 Task: Block email   Email0000000002 with a subject Subject0000000022. Download email   in folder Folder0000000021 with a subject Subject0000000021. Download email   in folder Folder0000000022 with a subject Subject0000000021. Open email in a new window   in folder Folder0000000023 with a subject Subject0000000022. Open email in a new window   in folder Folder0000000024 with a subject Subject0000000023
Action: Mouse moved to (340, 347)
Screenshot: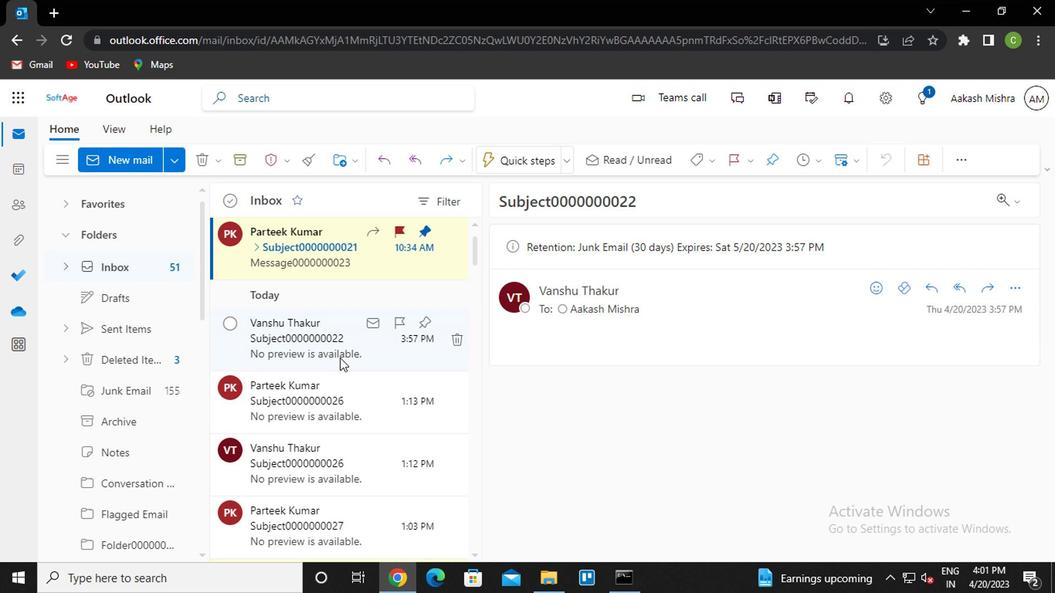 
Action: Mouse pressed left at (340, 347)
Screenshot: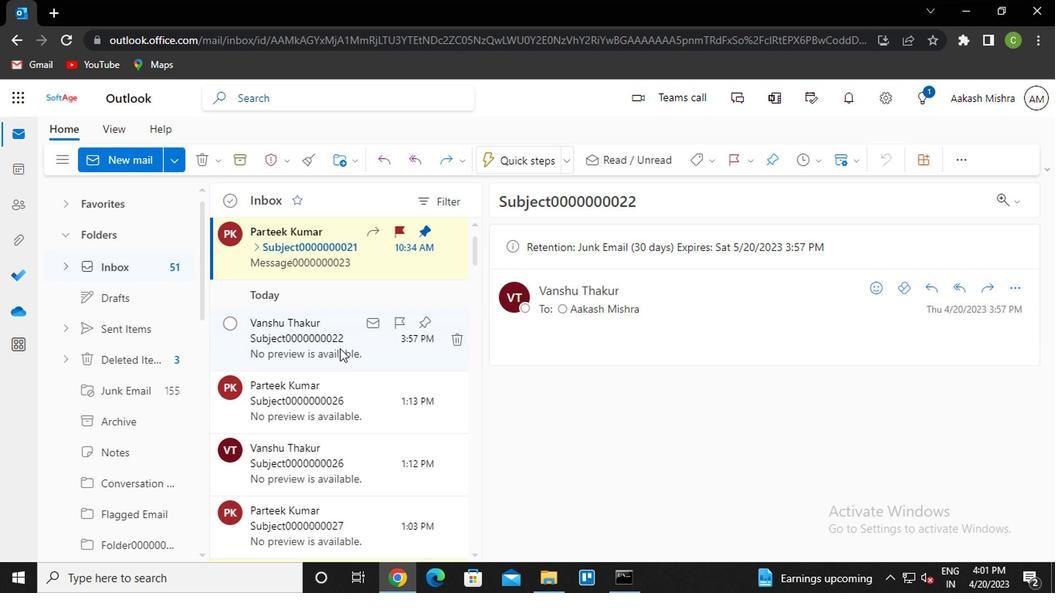 
Action: Mouse pressed right at (340, 347)
Screenshot: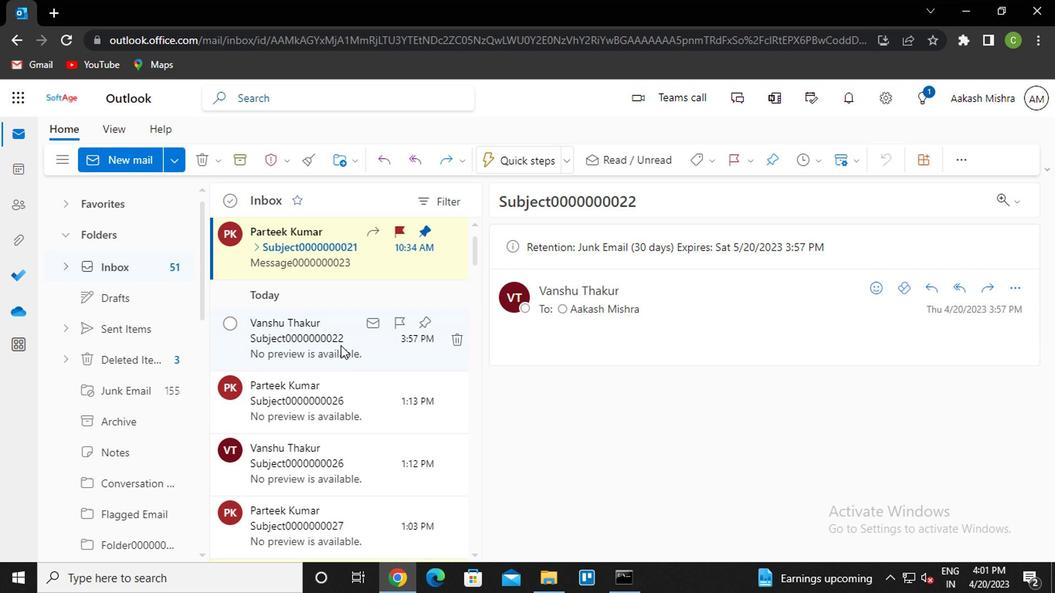 
Action: Mouse moved to (384, 493)
Screenshot: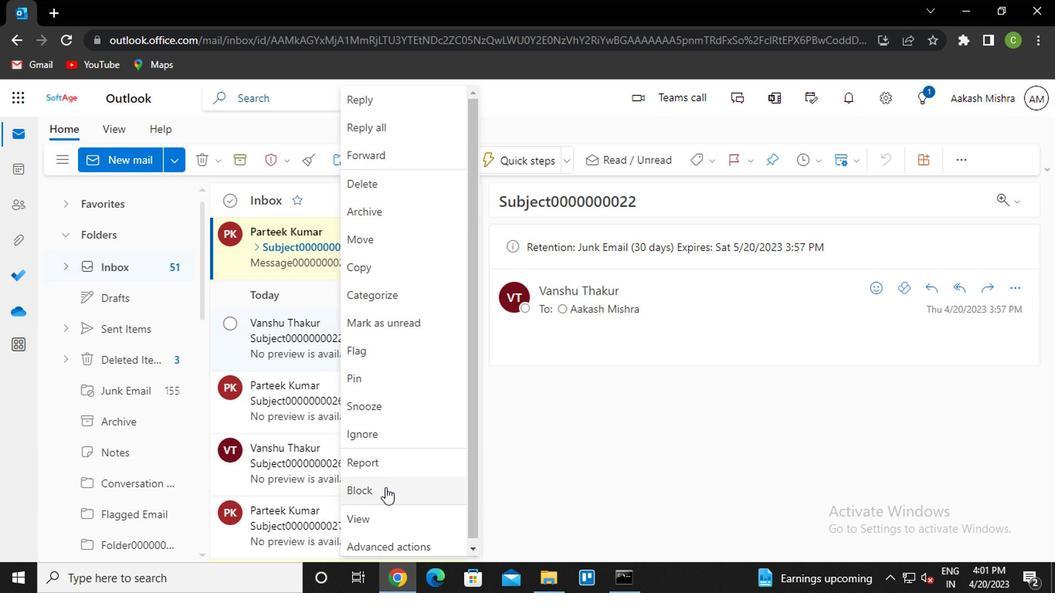 
Action: Mouse pressed left at (384, 493)
Screenshot: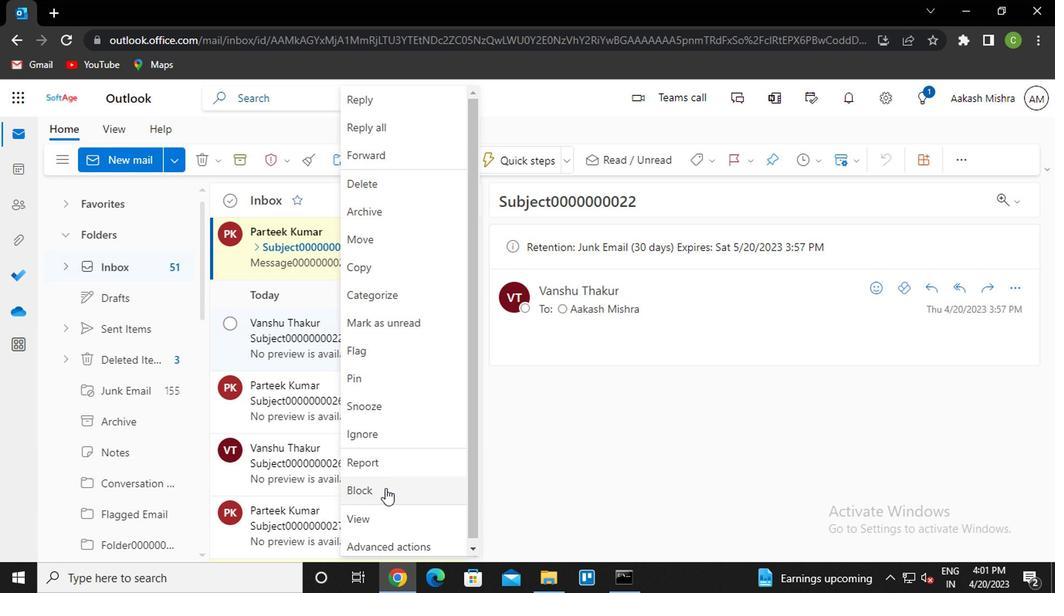 
Action: Mouse moved to (520, 493)
Screenshot: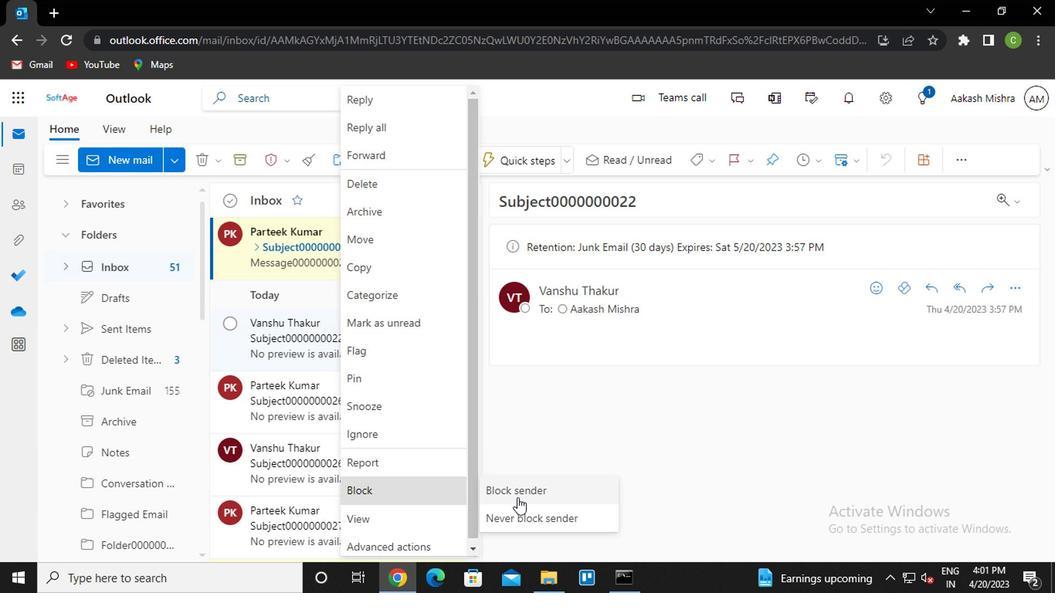 
Action: Mouse pressed left at (520, 493)
Screenshot: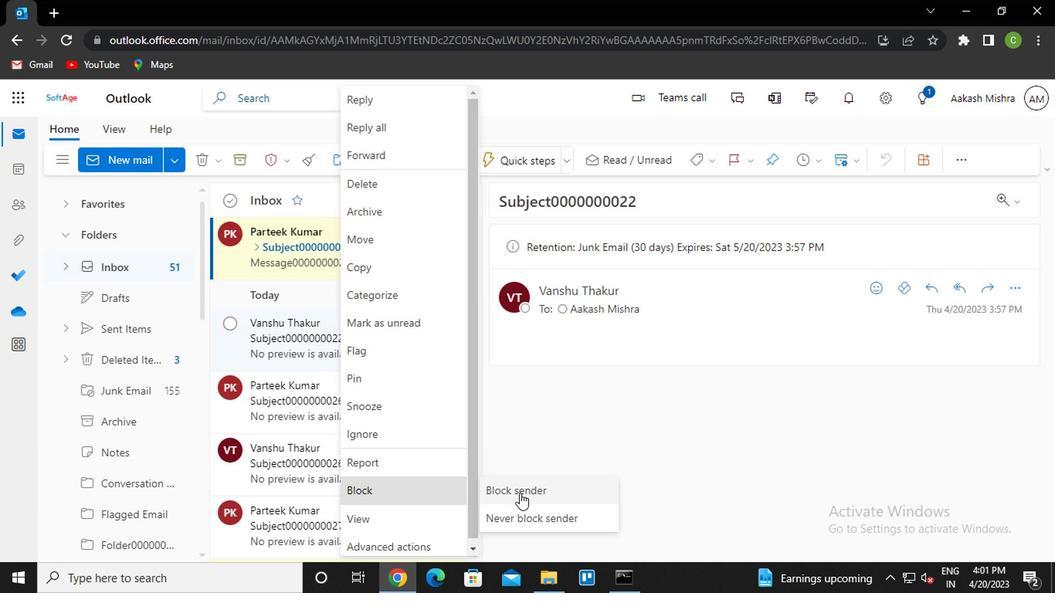
Action: Mouse moved to (520, 380)
Screenshot: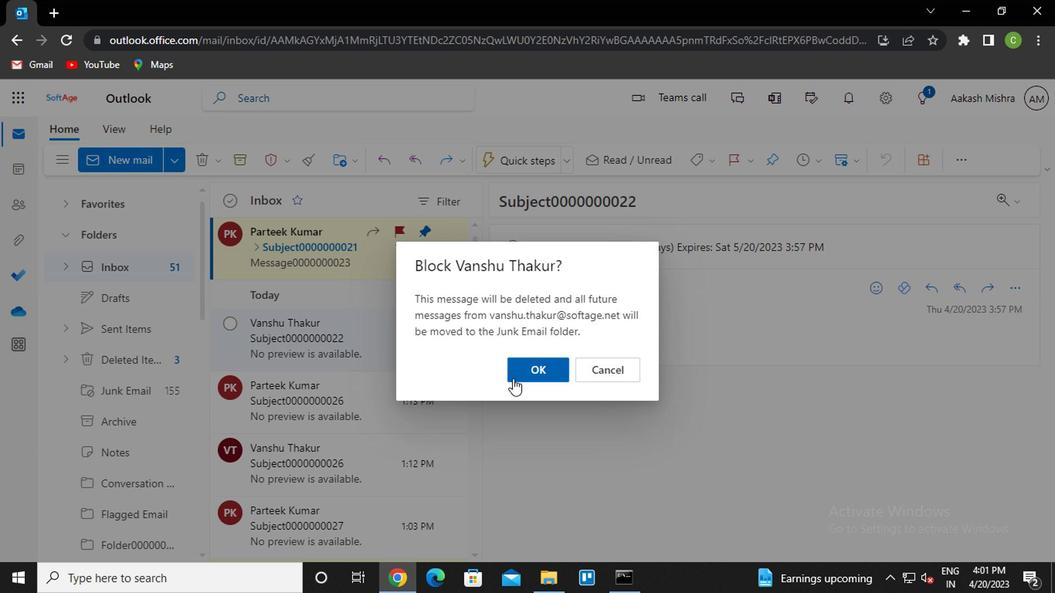 
Action: Mouse pressed left at (520, 380)
Screenshot: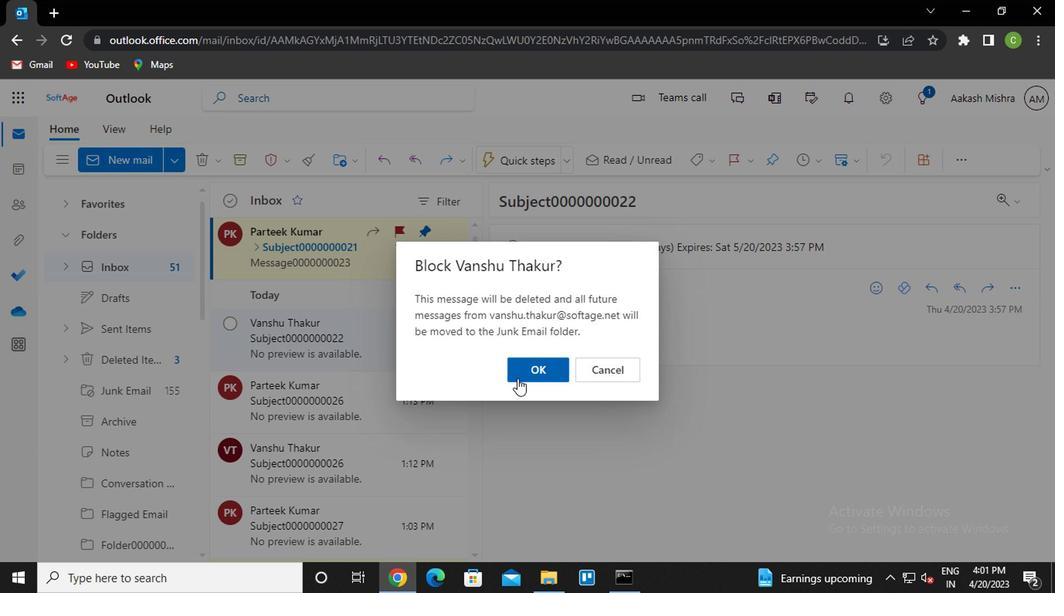 
Action: Mouse moved to (141, 472)
Screenshot: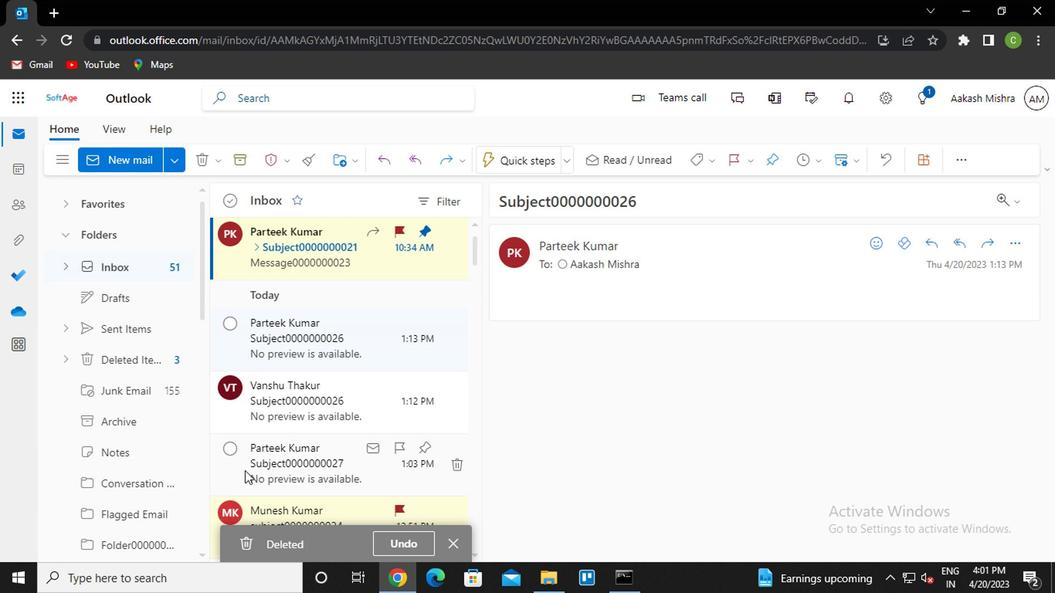 
Action: Mouse scrolled (141, 472) with delta (0, 0)
Screenshot: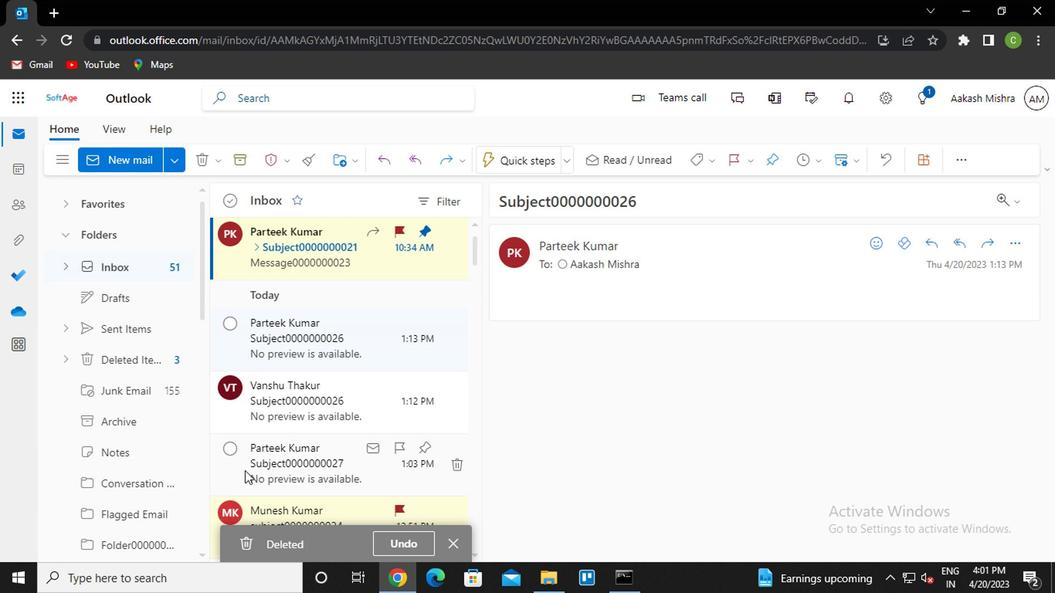 
Action: Mouse moved to (117, 474)
Screenshot: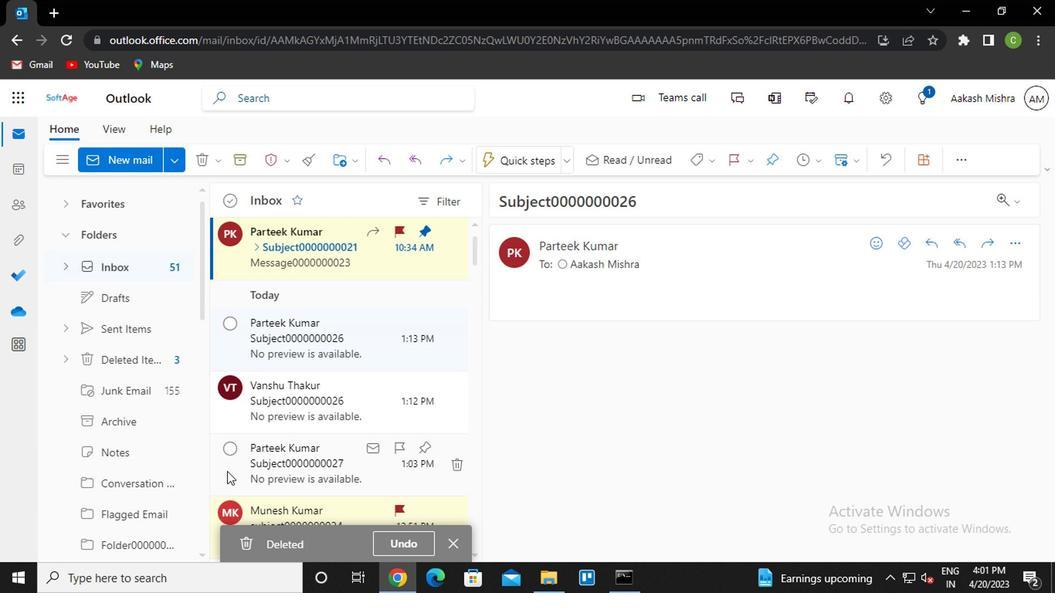 
Action: Mouse scrolled (117, 474) with delta (0, 0)
Screenshot: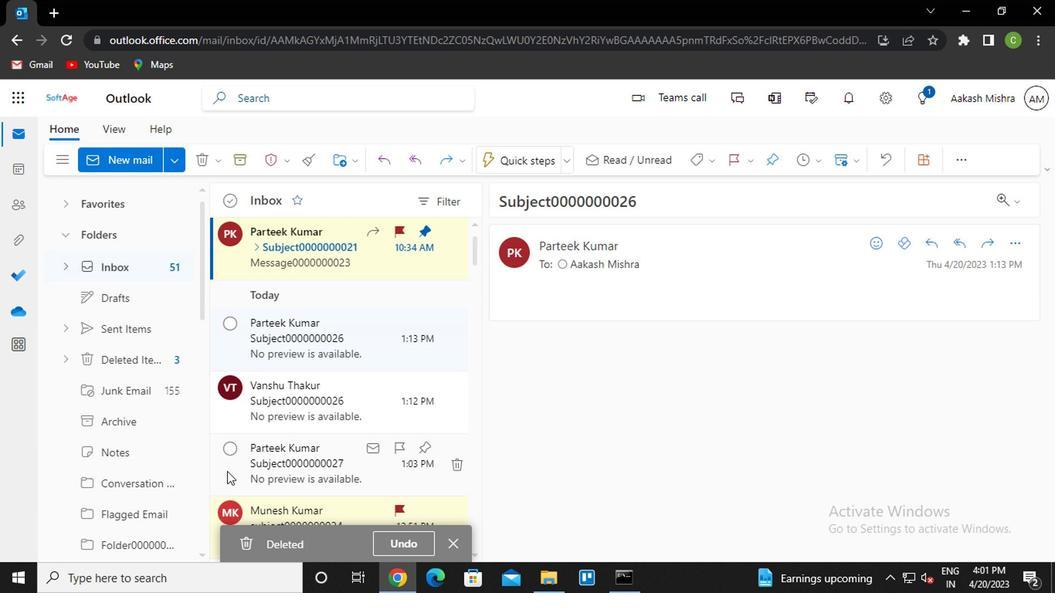
Action: Mouse moved to (107, 473)
Screenshot: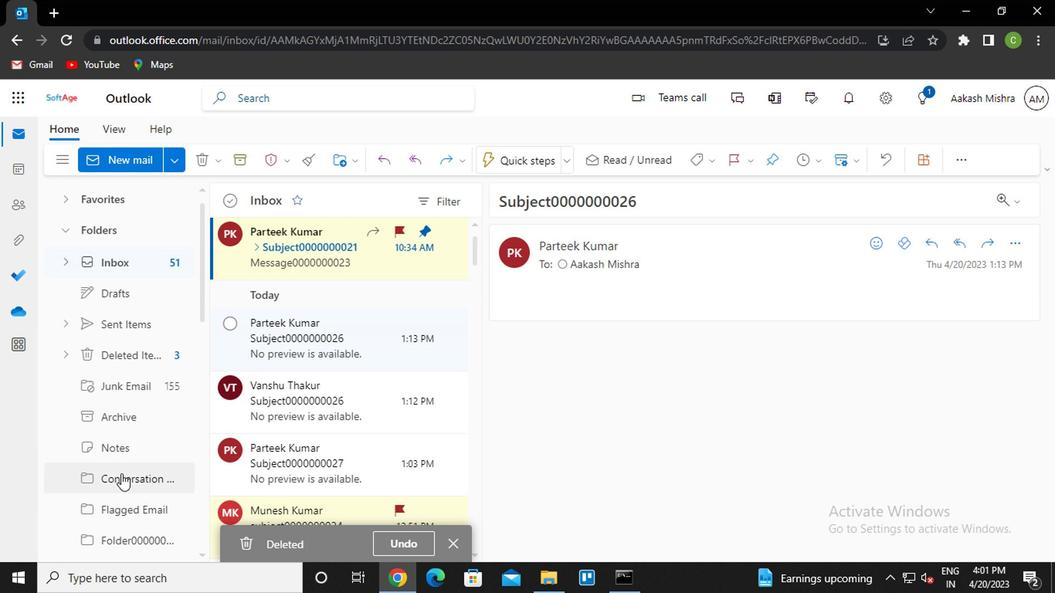
Action: Mouse scrolled (107, 472) with delta (0, -1)
Screenshot: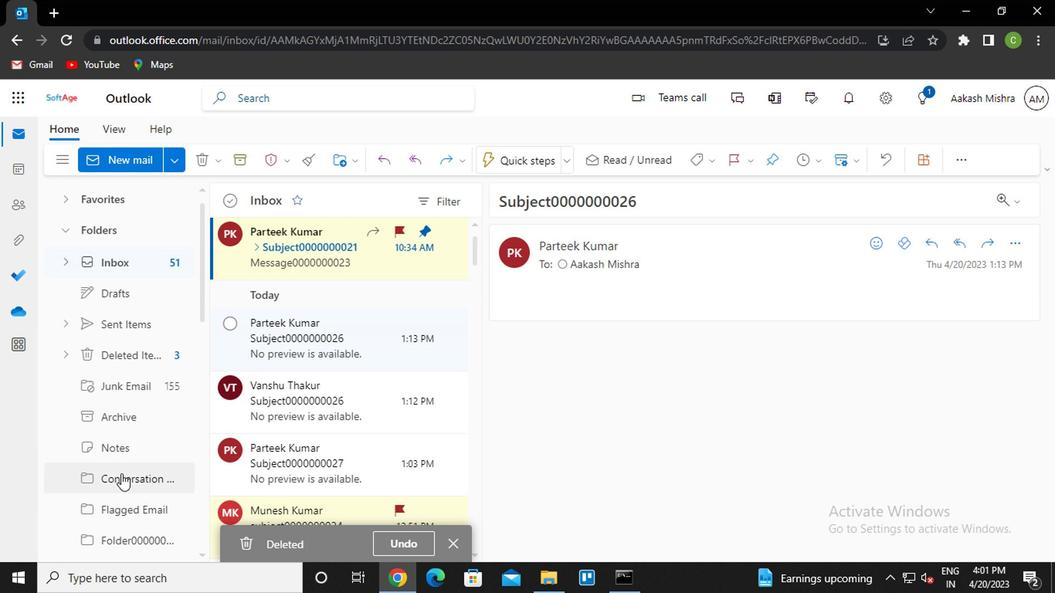 
Action: Mouse moved to (106, 462)
Screenshot: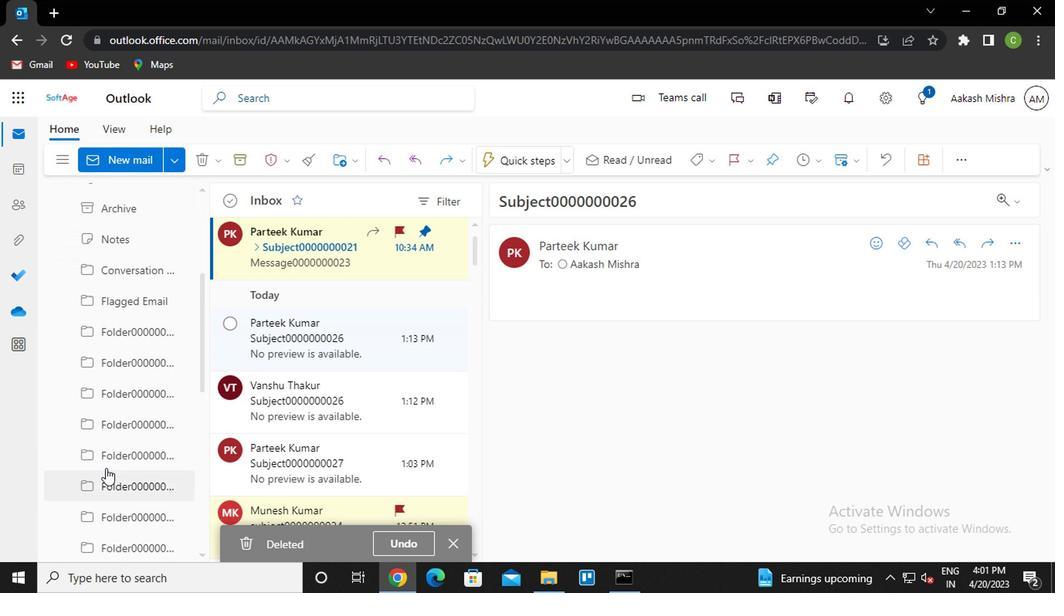 
Action: Mouse scrolled (106, 461) with delta (0, -1)
Screenshot: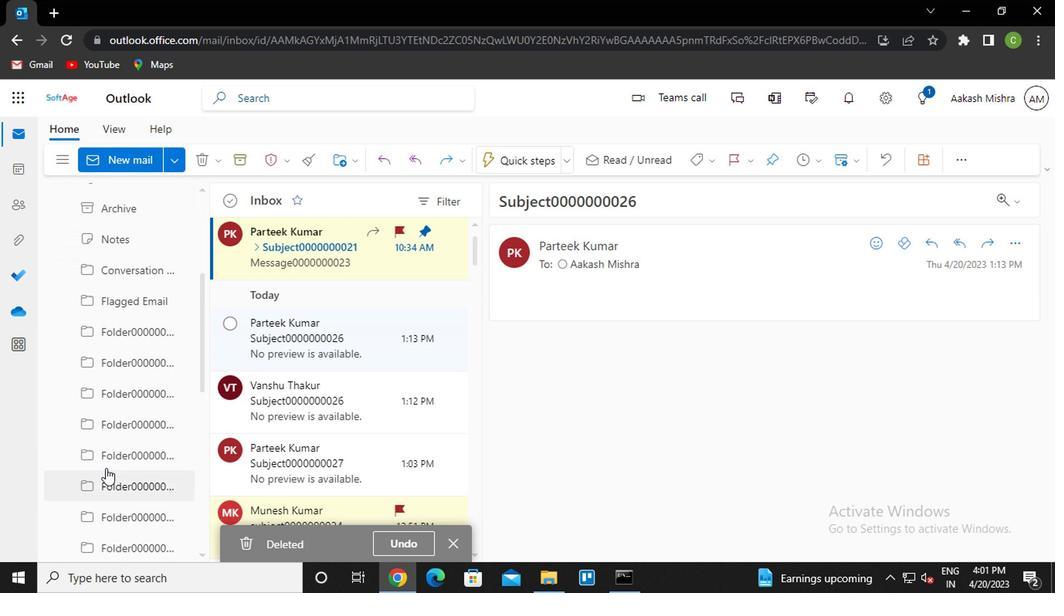 
Action: Mouse moved to (106, 459)
Screenshot: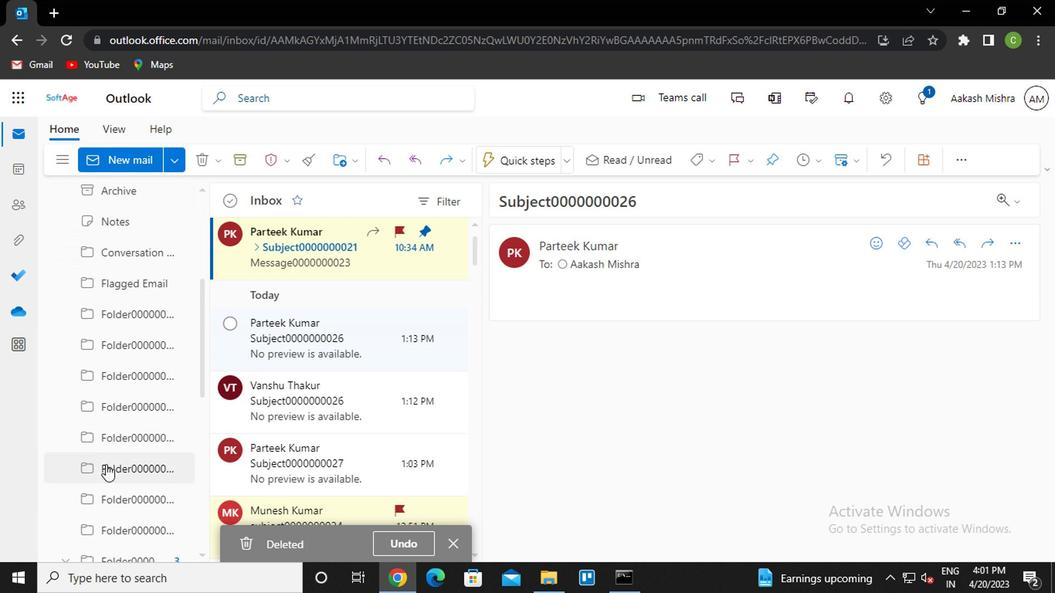 
Action: Mouse scrolled (106, 459) with delta (0, 0)
Screenshot: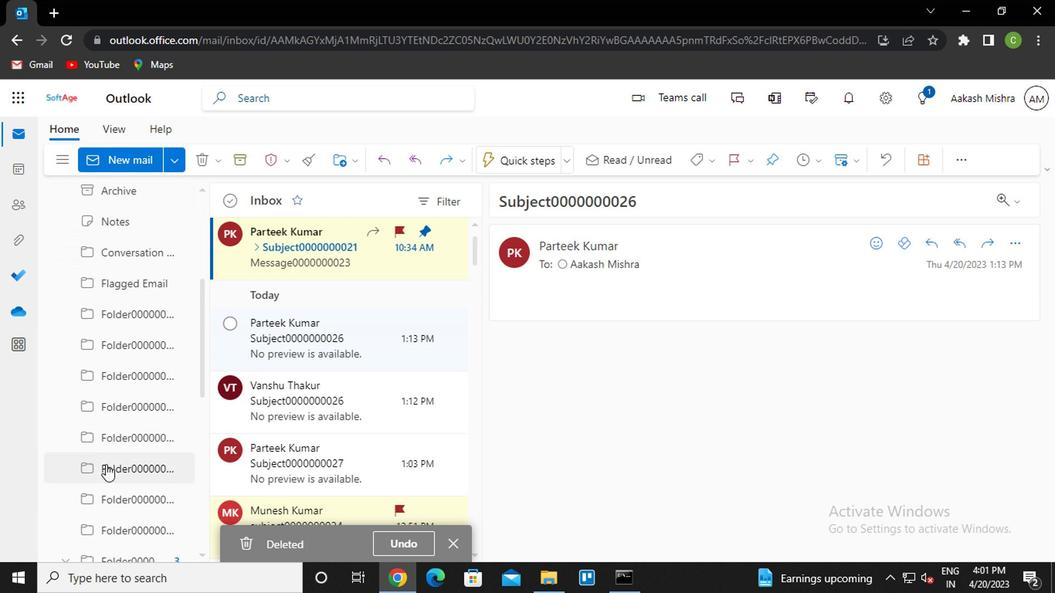 
Action: Mouse moved to (129, 399)
Screenshot: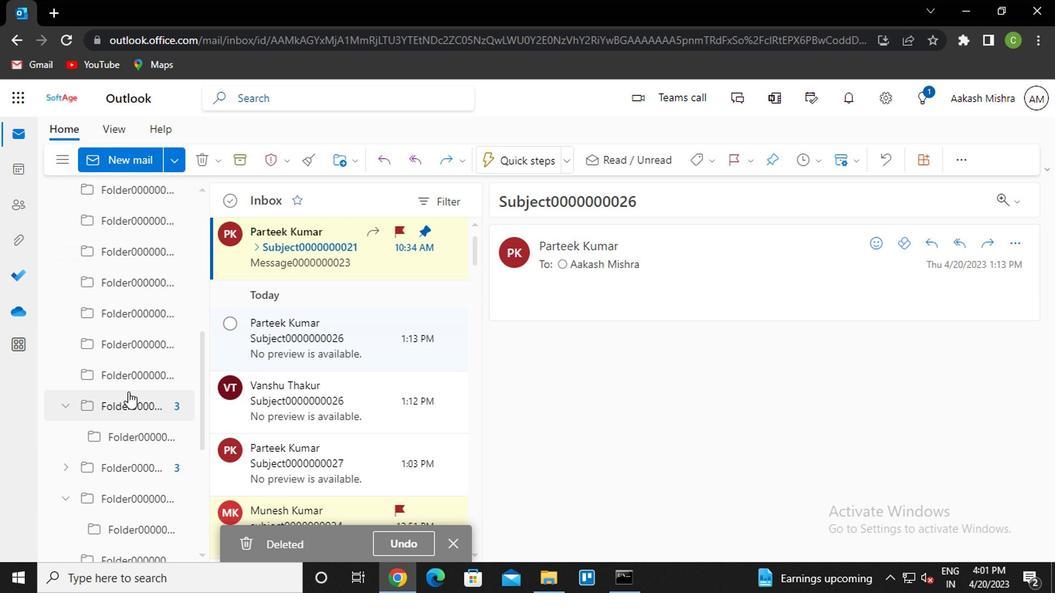 
Action: Mouse scrolled (129, 398) with delta (0, -1)
Screenshot: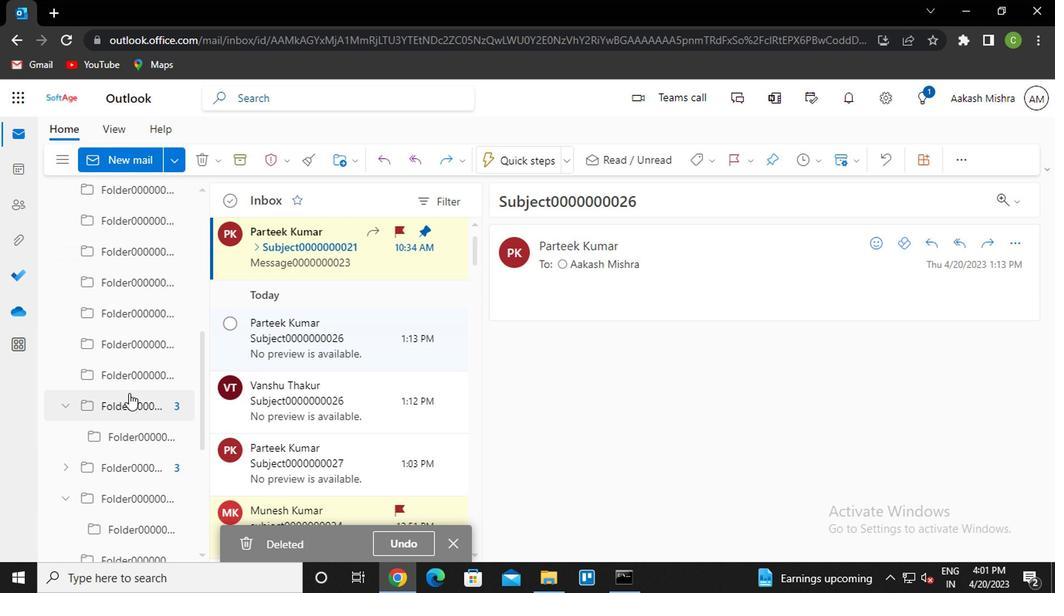 
Action: Mouse scrolled (129, 398) with delta (0, -1)
Screenshot: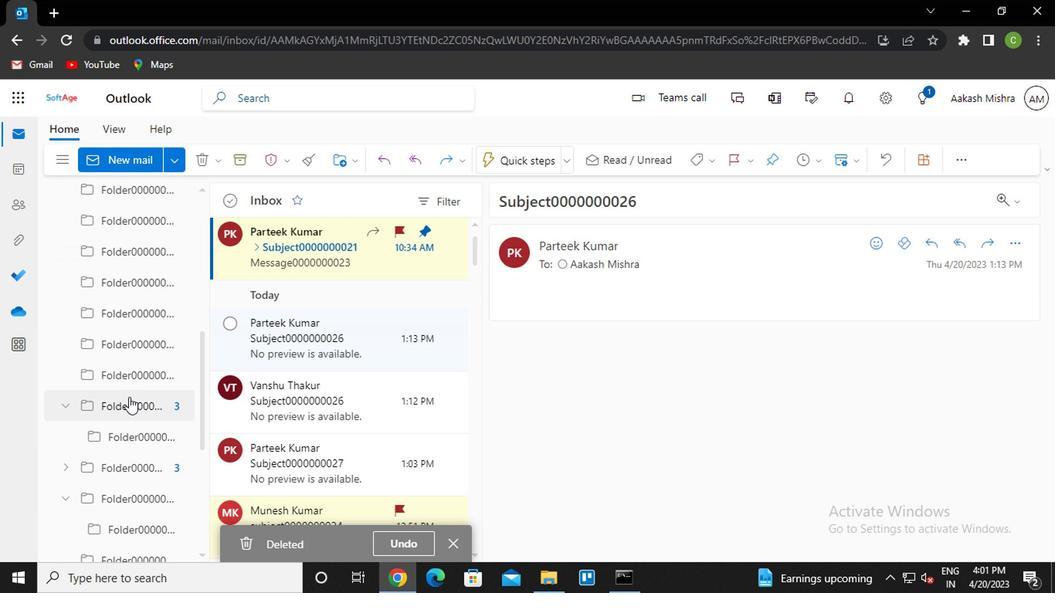 
Action: Mouse scrolled (129, 398) with delta (0, -1)
Screenshot: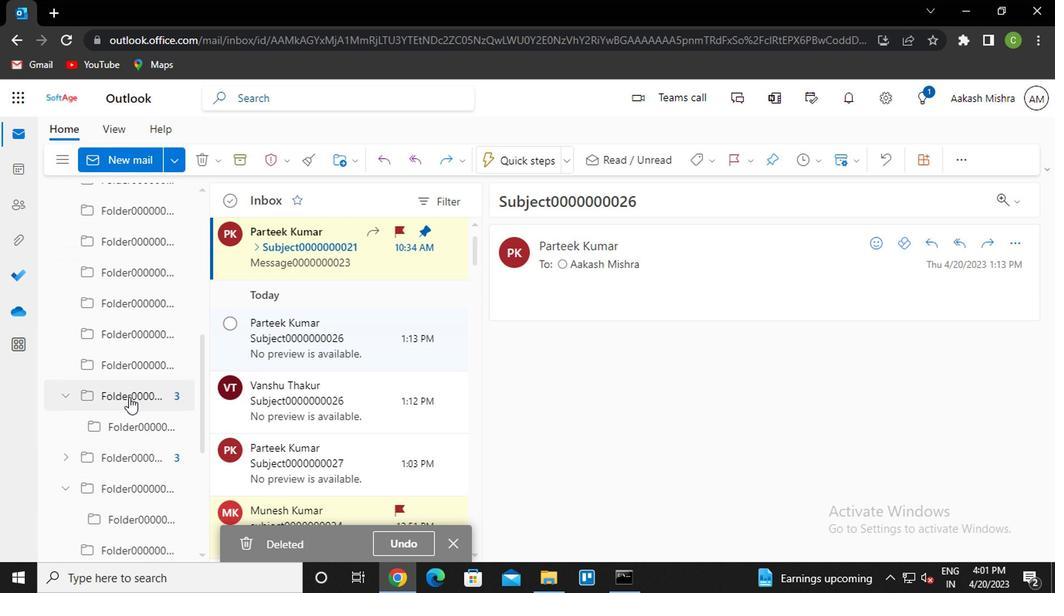 
Action: Mouse scrolled (129, 398) with delta (0, -1)
Screenshot: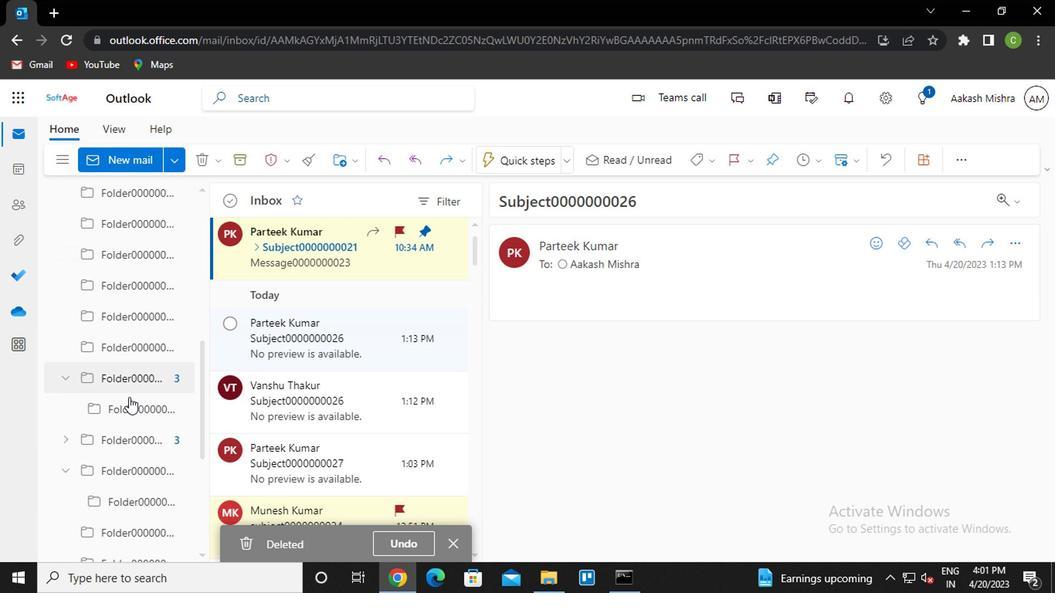 
Action: Mouse moved to (141, 353)
Screenshot: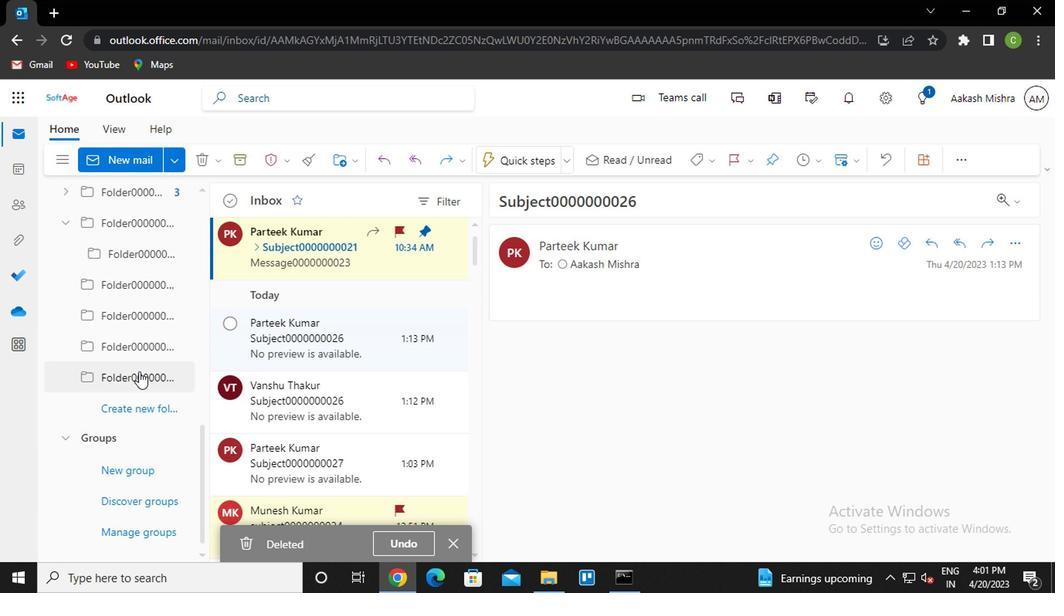 
Action: Mouse scrolled (141, 354) with delta (0, 0)
Screenshot: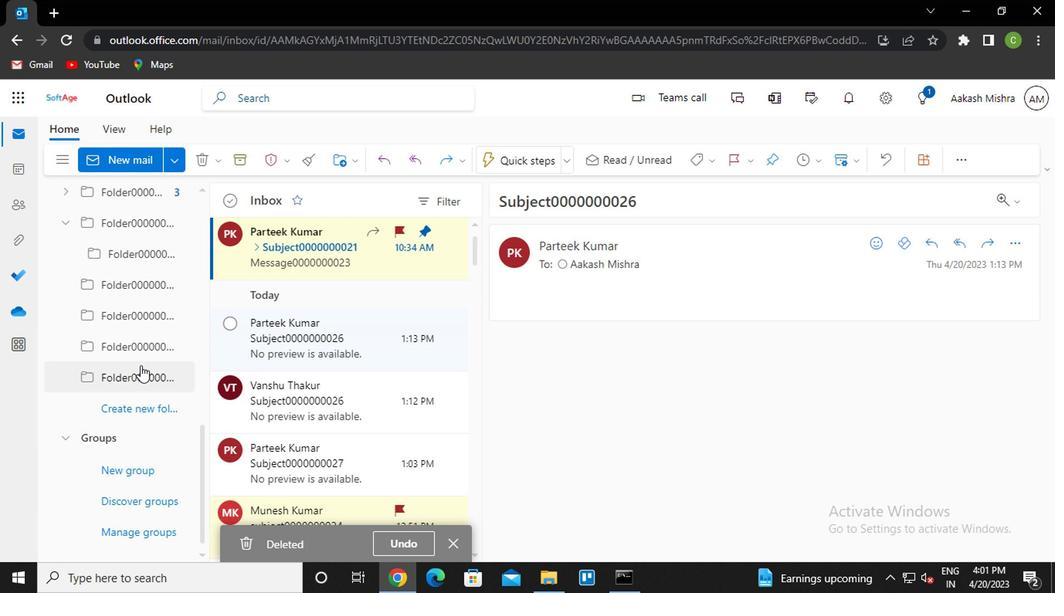 
Action: Mouse scrolled (141, 354) with delta (0, 0)
Screenshot: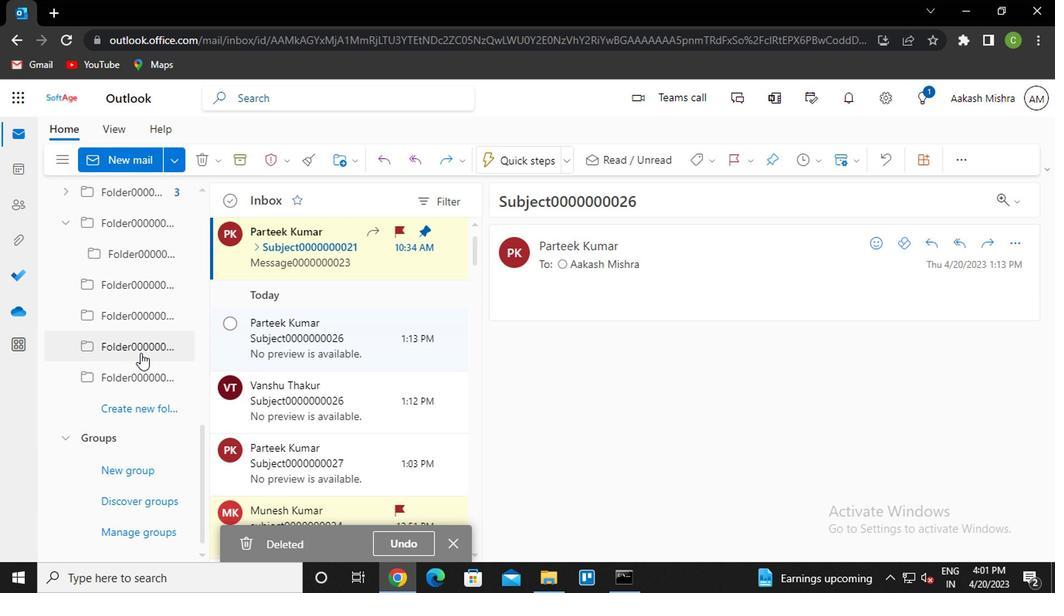 
Action: Mouse scrolled (141, 354) with delta (0, 0)
Screenshot: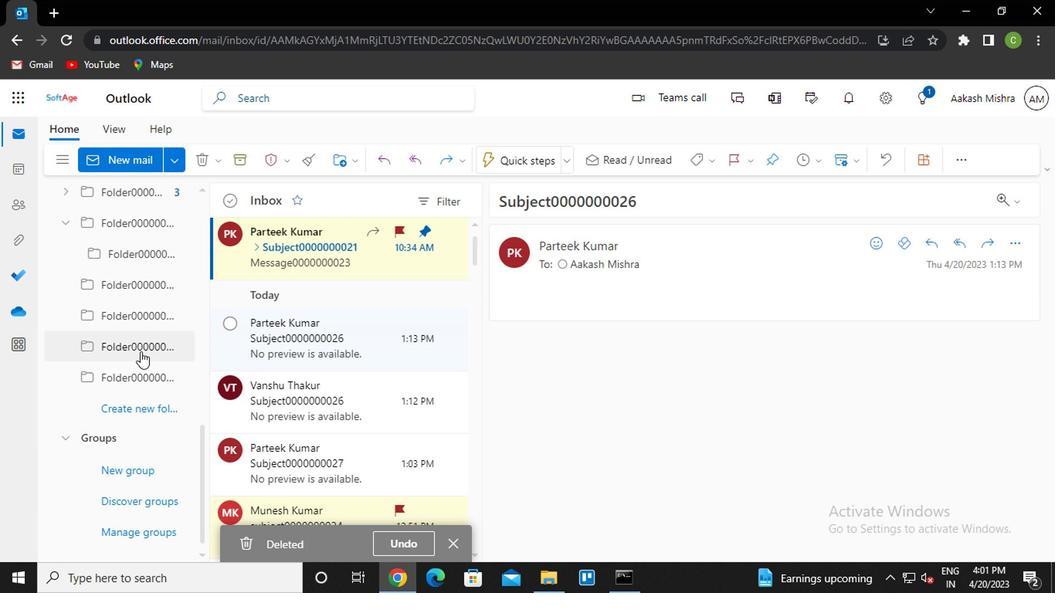 
Action: Mouse moved to (134, 367)
Screenshot: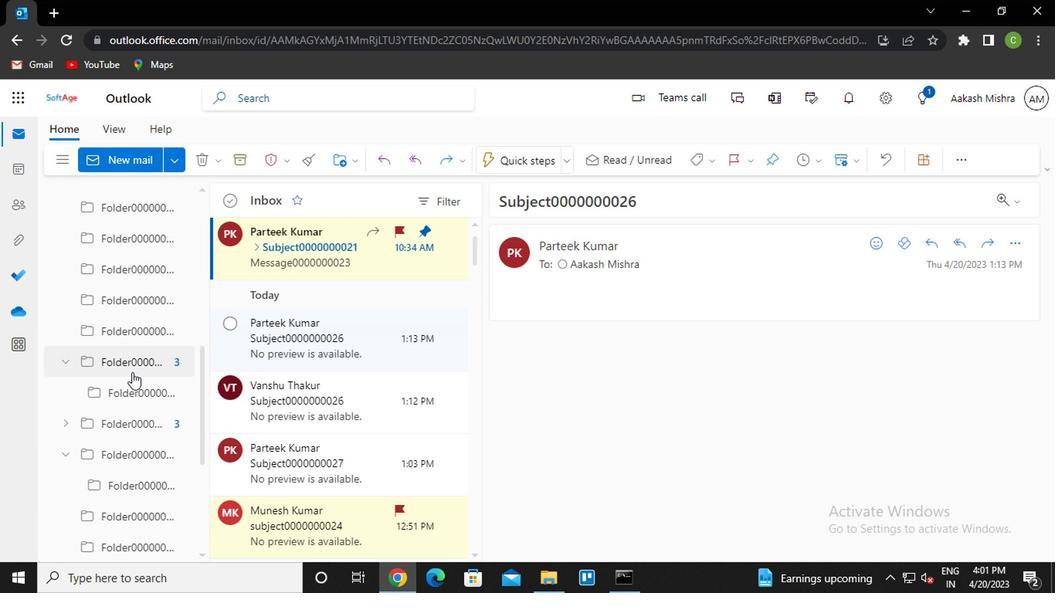 
Action: Mouse pressed left at (134, 367)
Screenshot: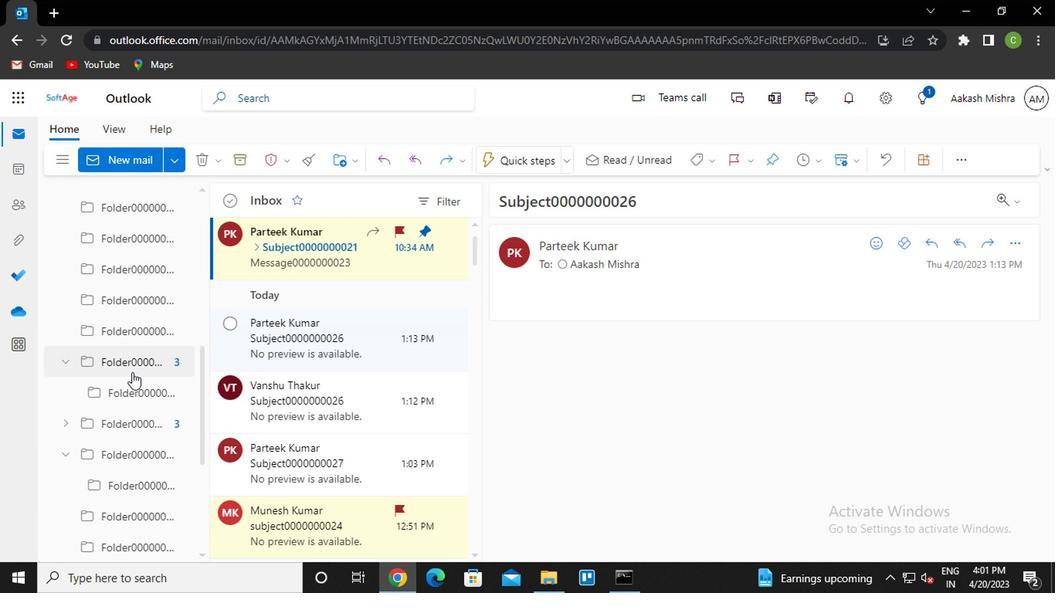 
Action: Mouse moved to (313, 257)
Screenshot: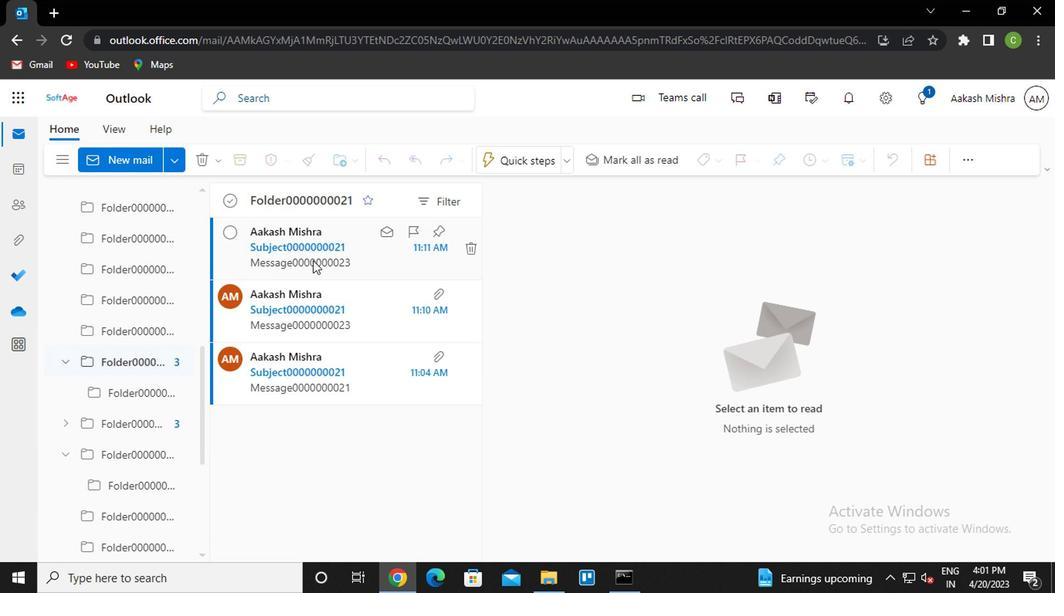
Action: Mouse pressed left at (313, 257)
Screenshot: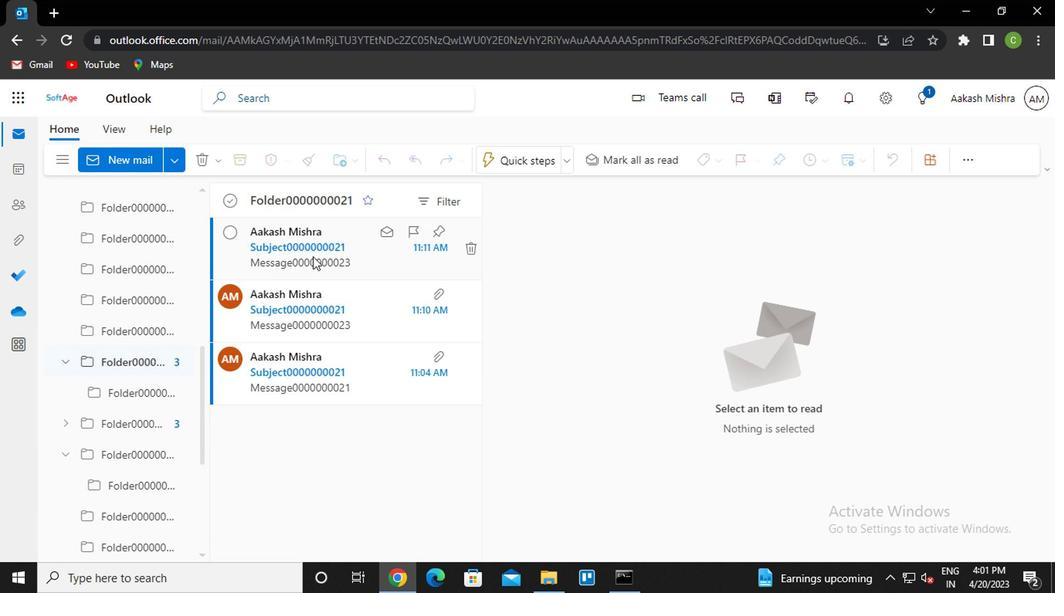 
Action: Mouse moved to (1012, 246)
Screenshot: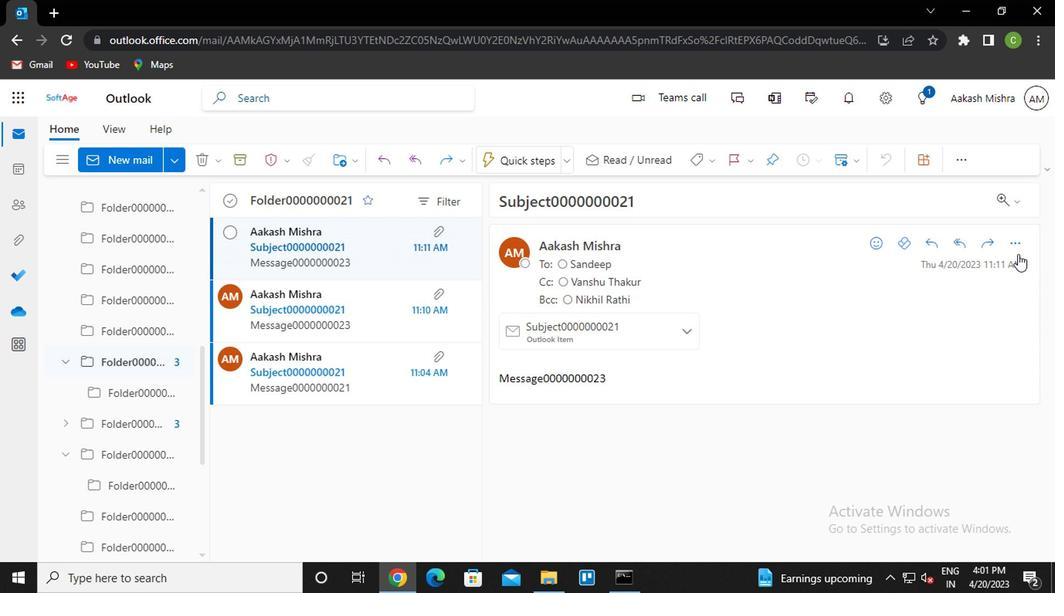 
Action: Mouse pressed left at (1012, 246)
Screenshot: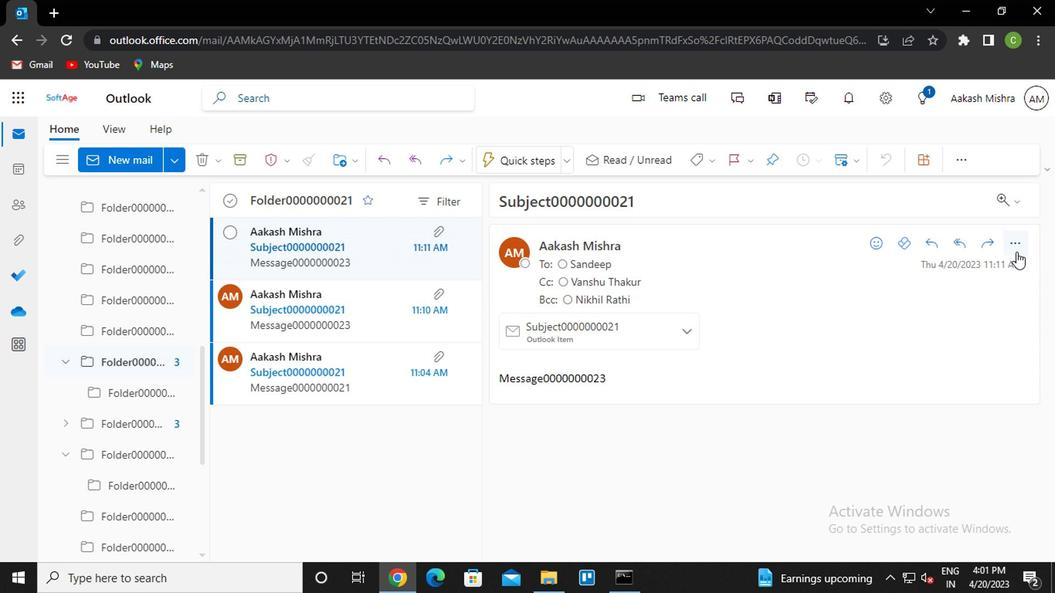 
Action: Mouse moved to (910, 404)
Screenshot: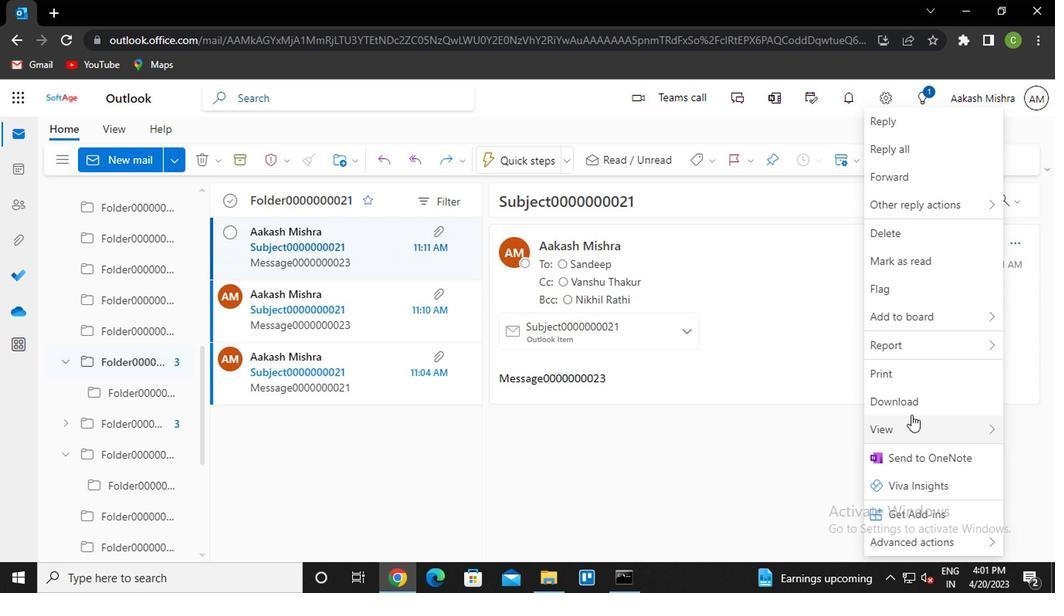 
Action: Mouse pressed left at (910, 404)
Screenshot: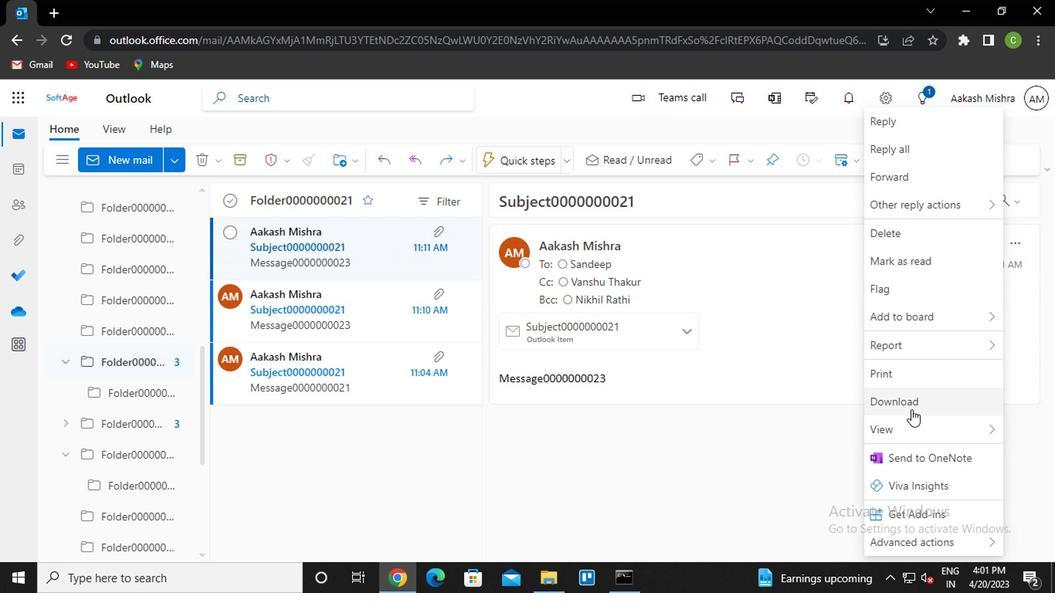 
Action: Mouse moved to (120, 418)
Screenshot: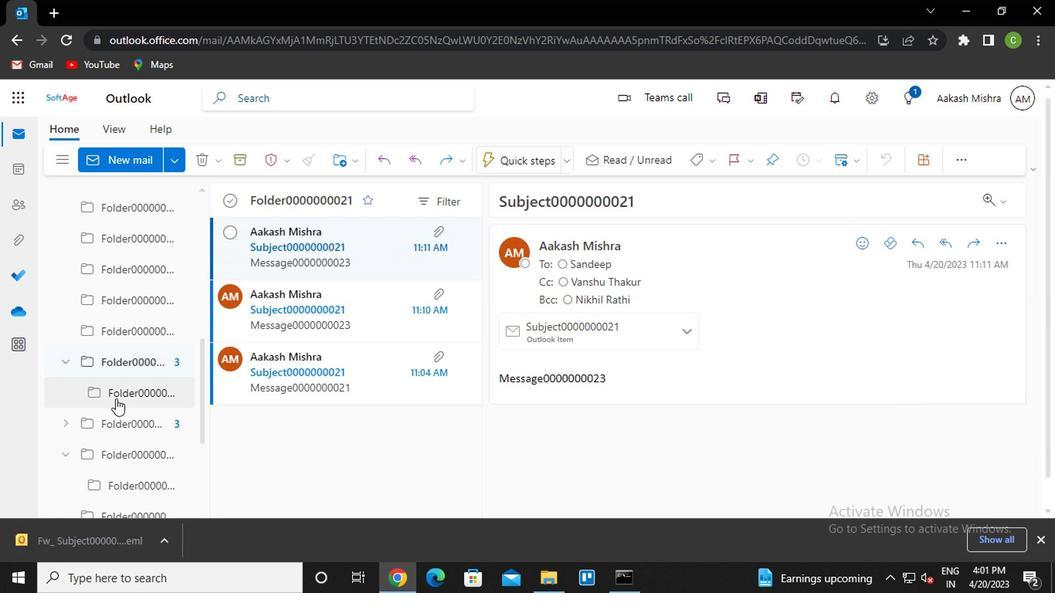 
Action: Mouse pressed left at (120, 418)
Screenshot: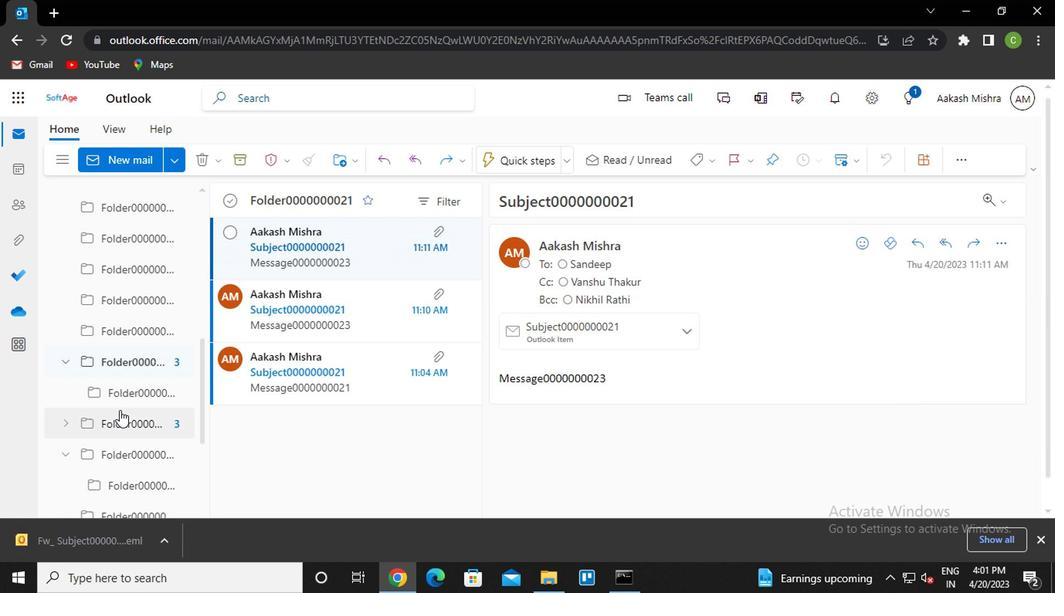 
Action: Mouse moved to (363, 241)
Screenshot: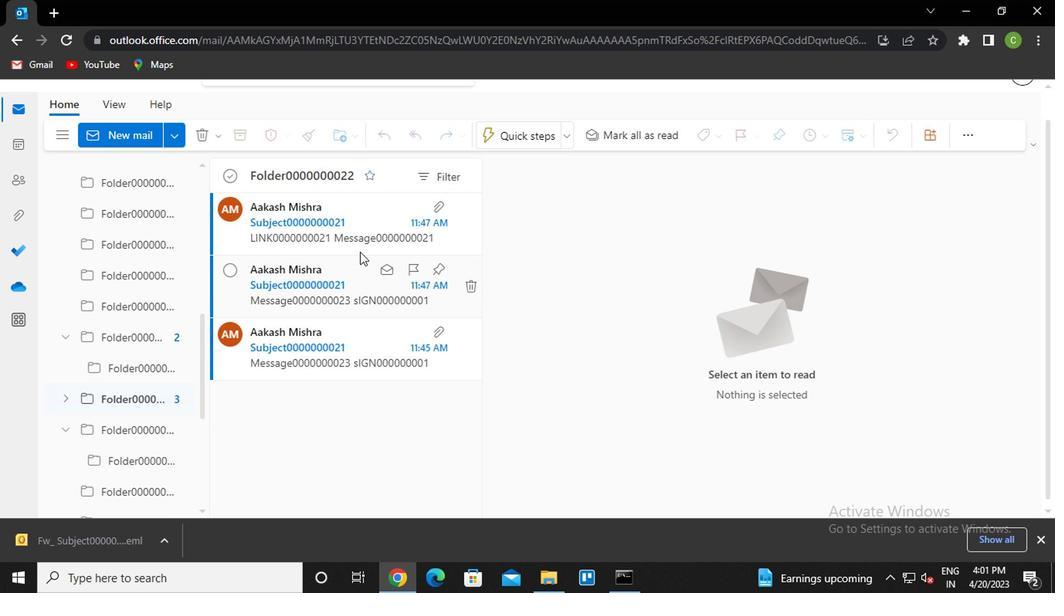 
Action: Mouse pressed left at (363, 241)
Screenshot: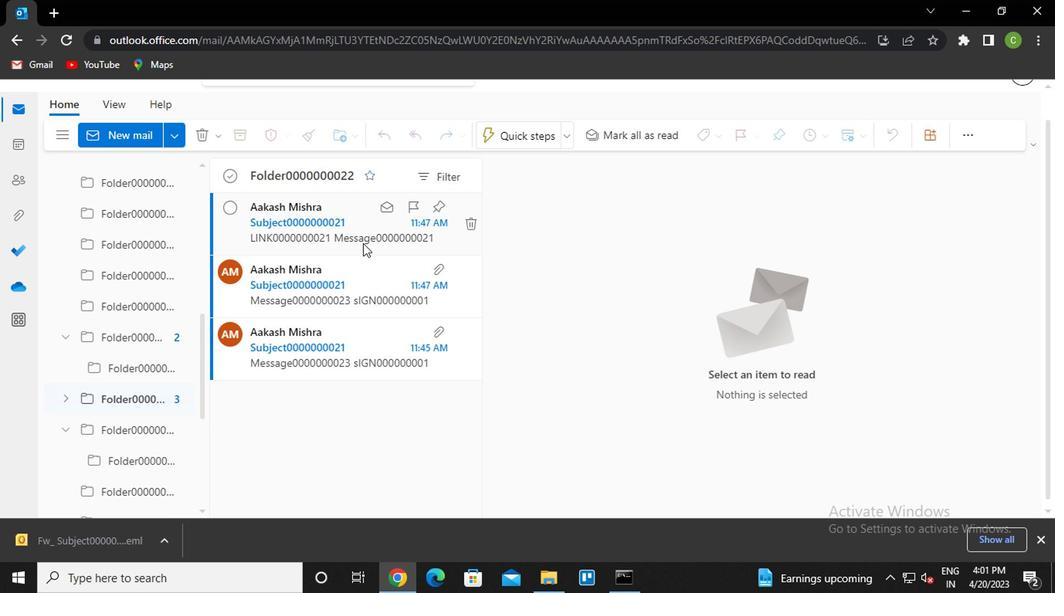 
Action: Mouse moved to (1003, 220)
Screenshot: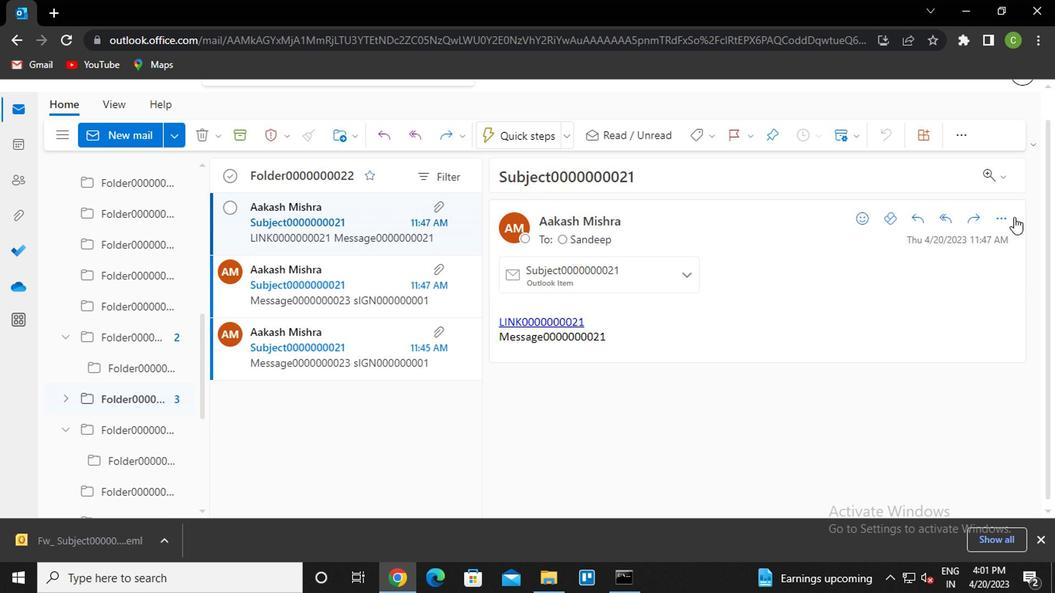 
Action: Mouse pressed left at (1003, 220)
Screenshot: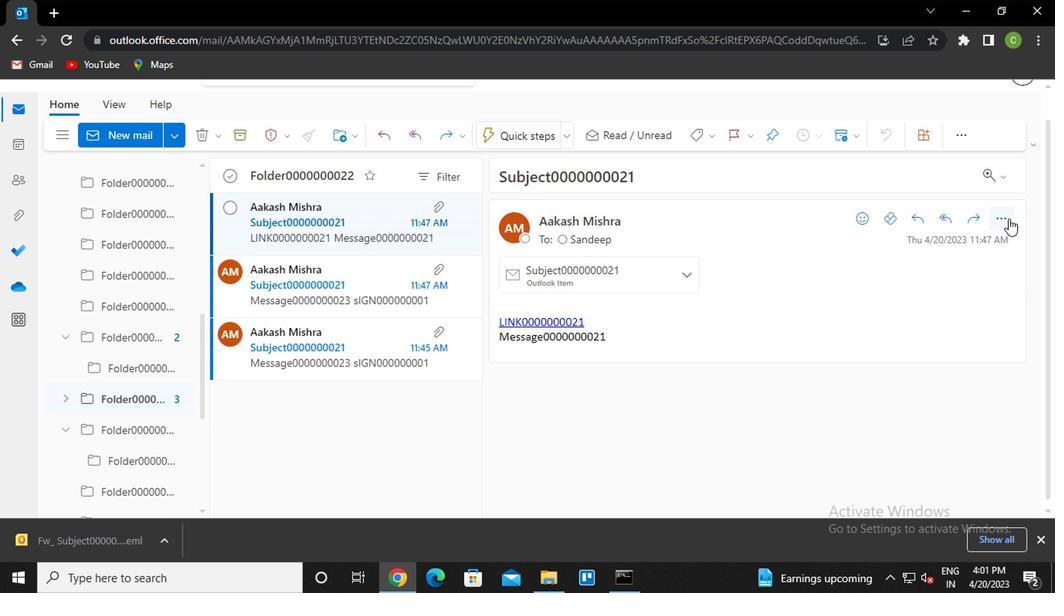 
Action: Mouse moved to (898, 380)
Screenshot: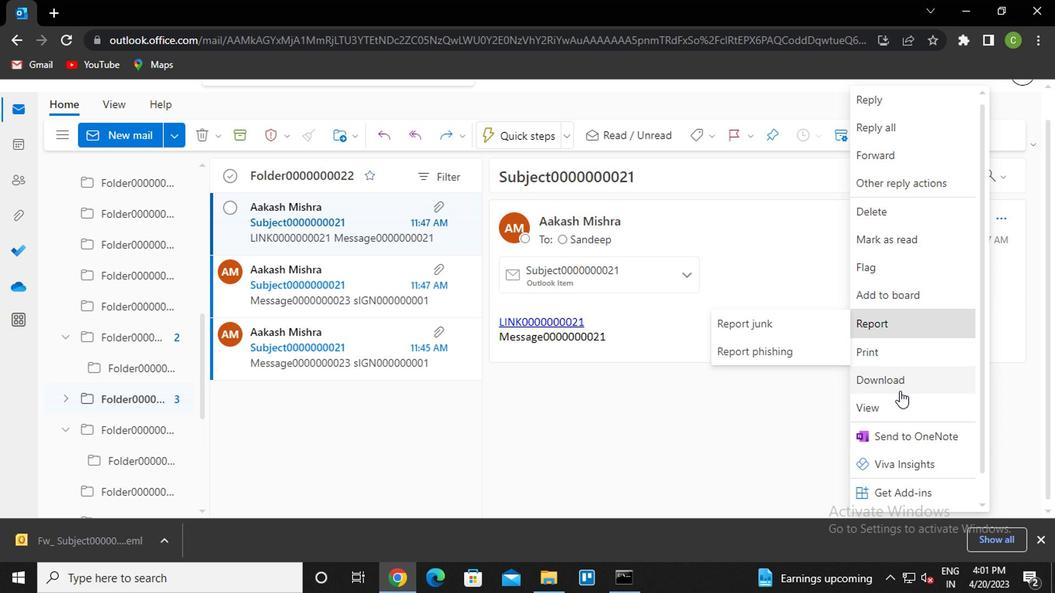 
Action: Mouse pressed left at (898, 380)
Screenshot: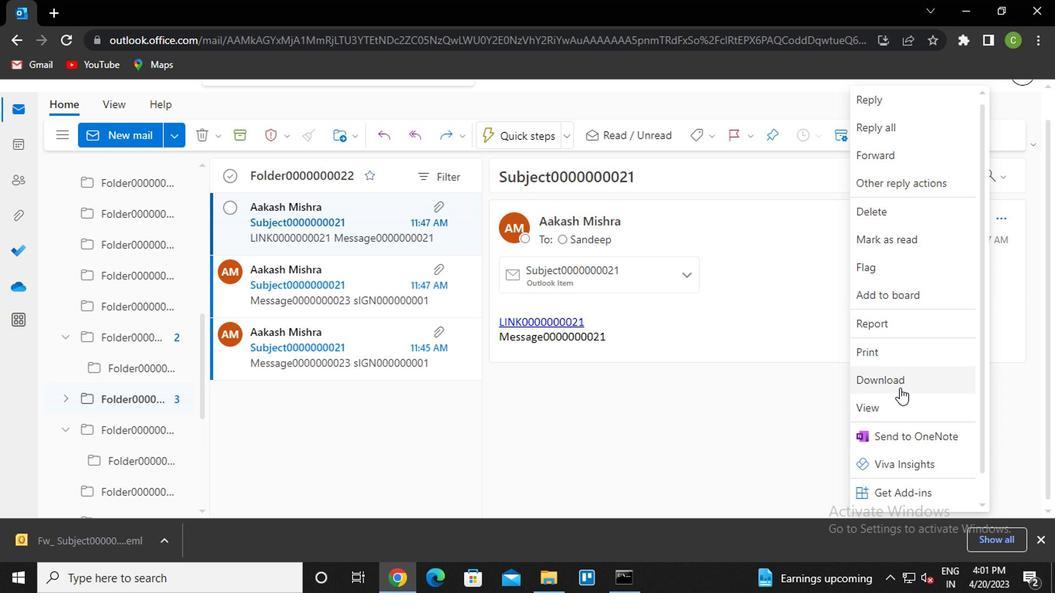 
Action: Mouse moved to (128, 428)
Screenshot: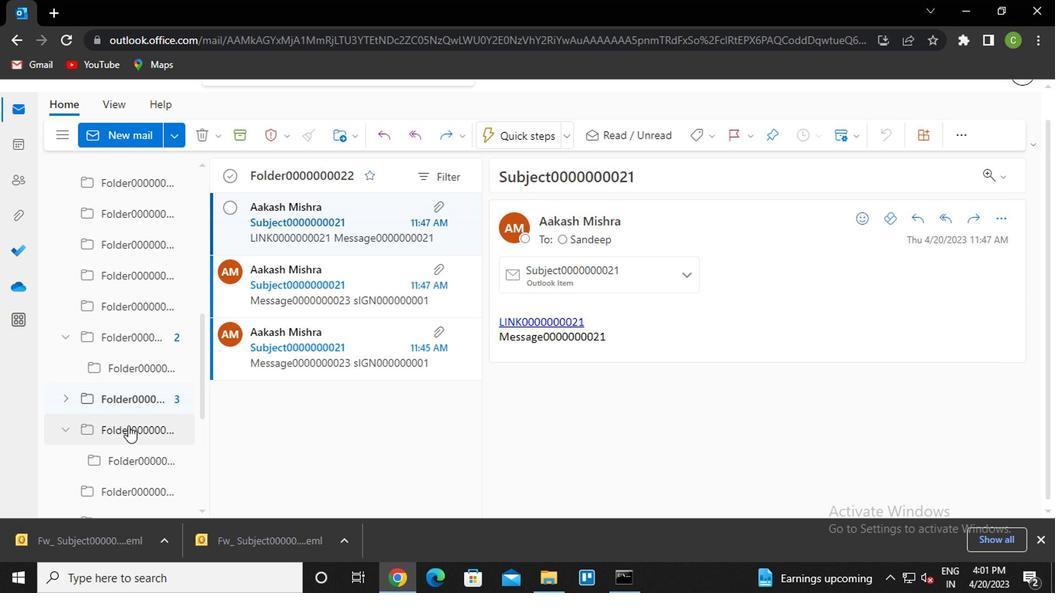
Action: Mouse pressed left at (128, 428)
Screenshot: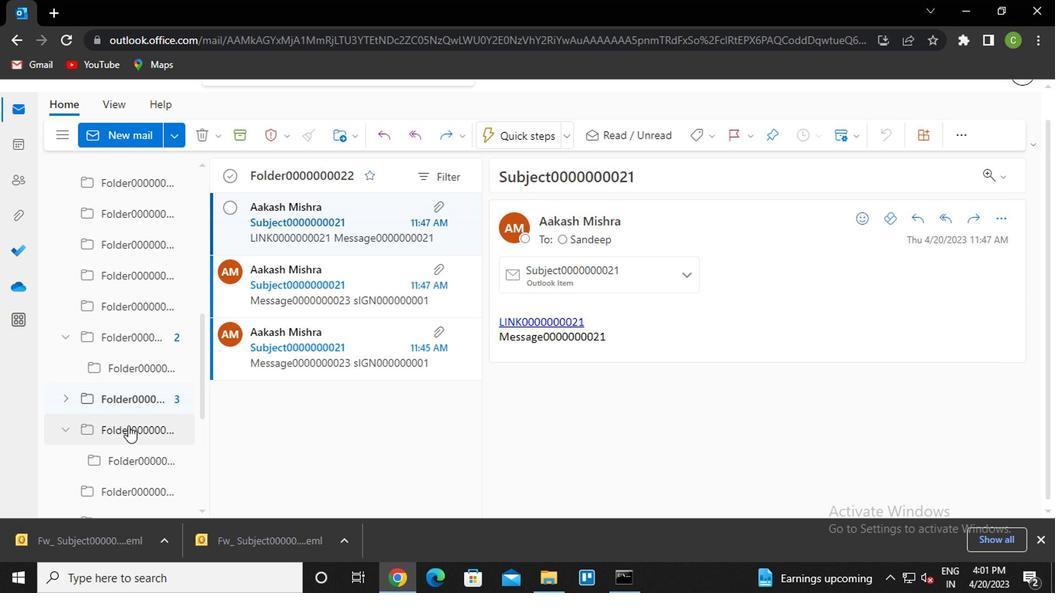 
Action: Mouse moved to (360, 239)
Screenshot: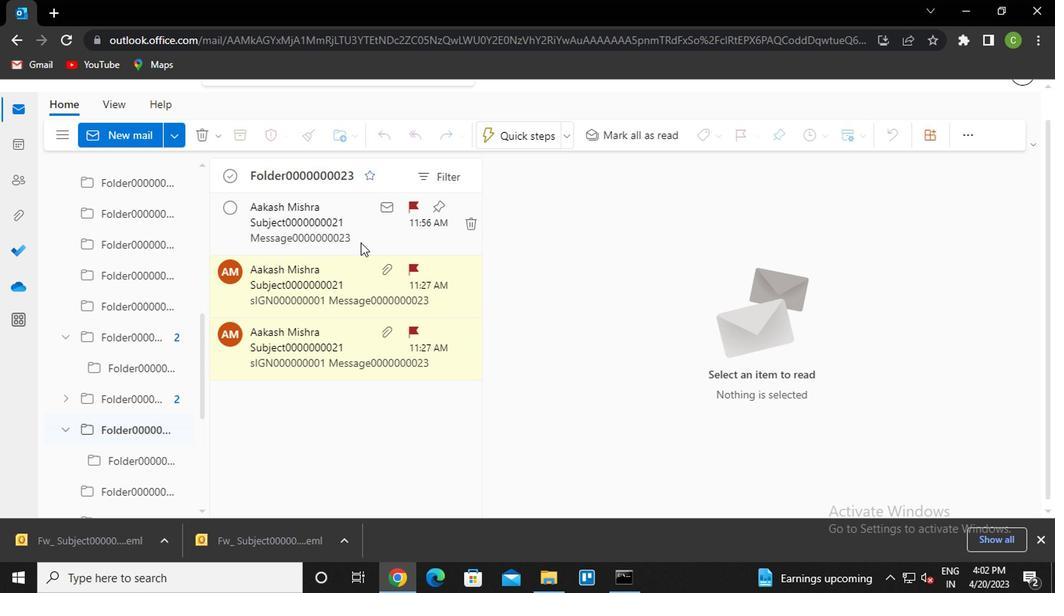 
Action: Mouse pressed left at (360, 239)
Screenshot: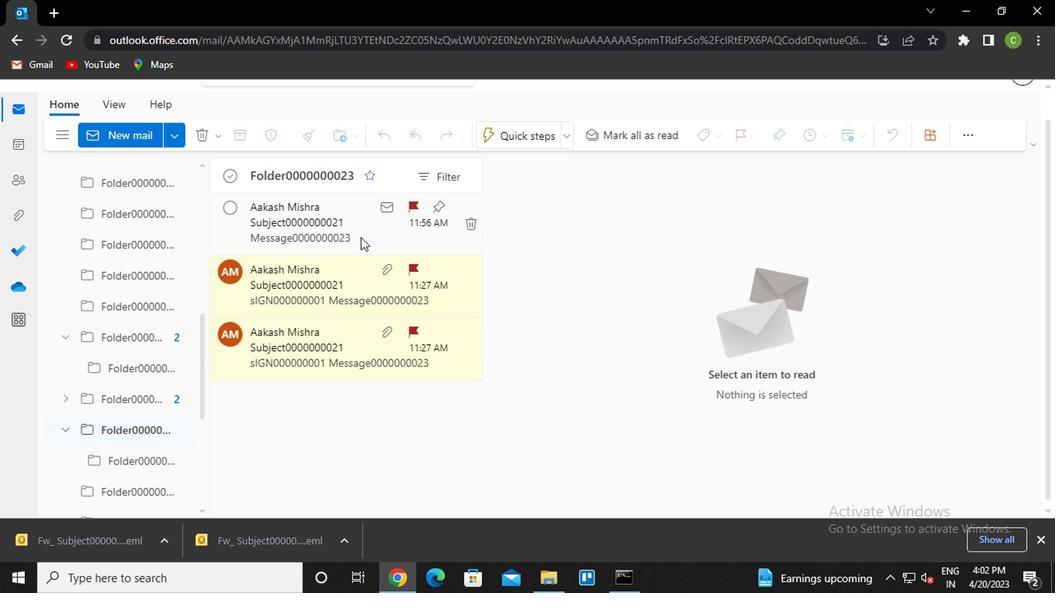 
Action: Mouse moved to (999, 262)
Screenshot: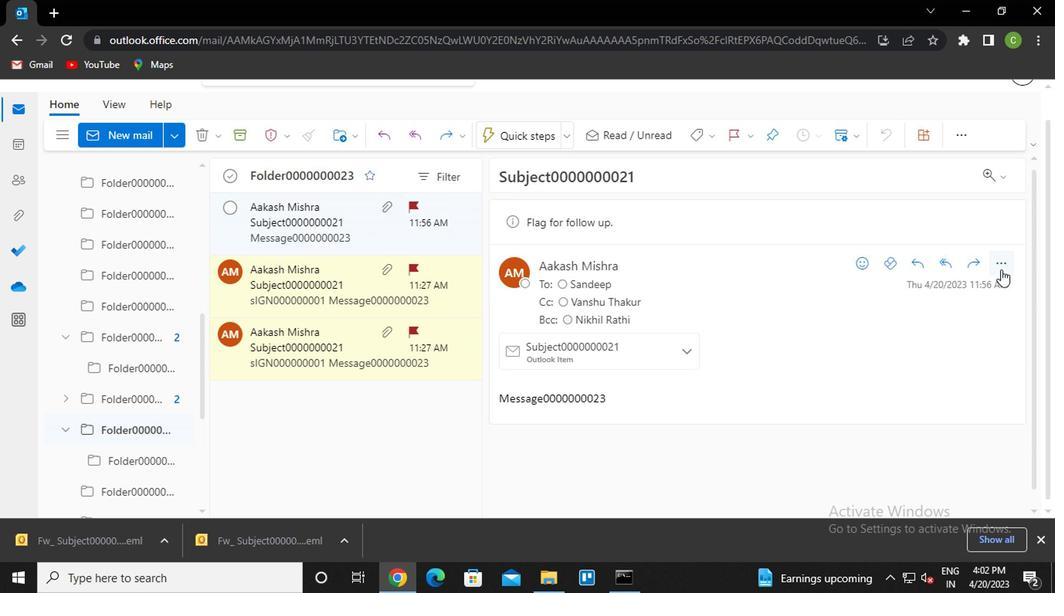 
Action: Mouse pressed left at (999, 262)
Screenshot: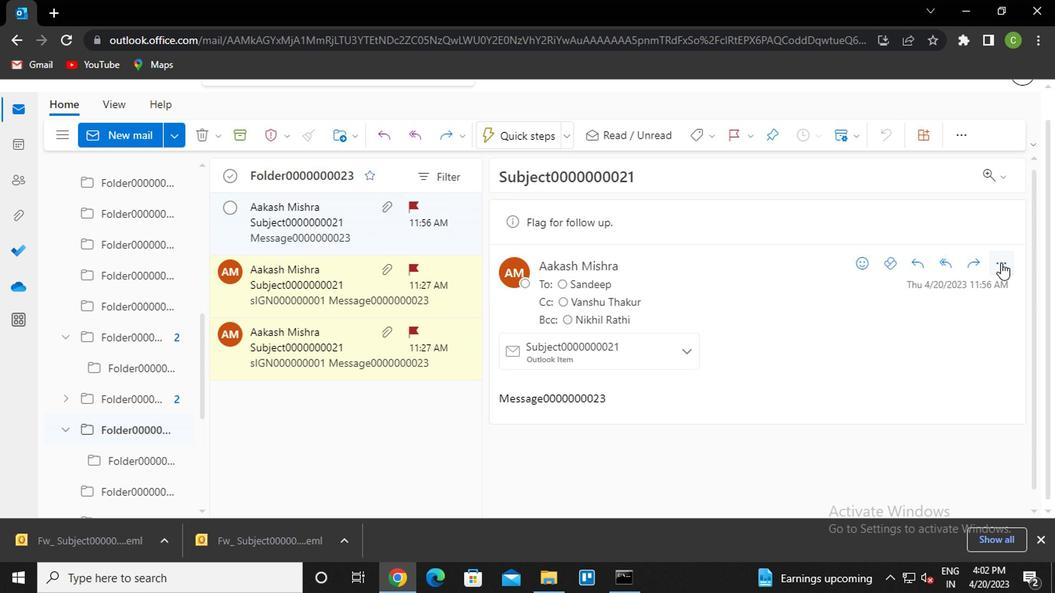 
Action: Mouse moved to (882, 403)
Screenshot: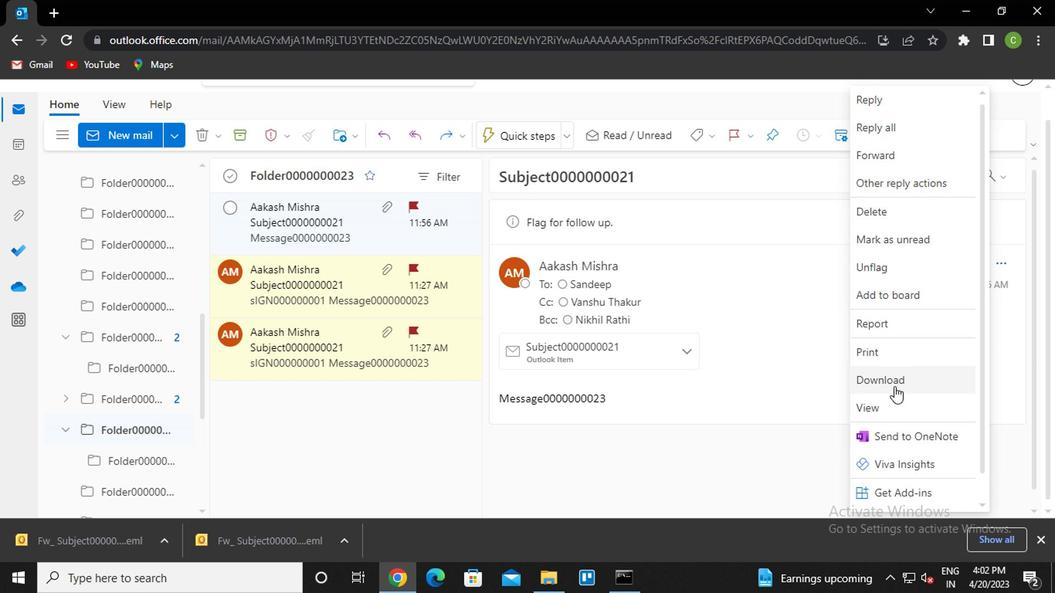 
Action: Mouse pressed left at (882, 403)
Screenshot: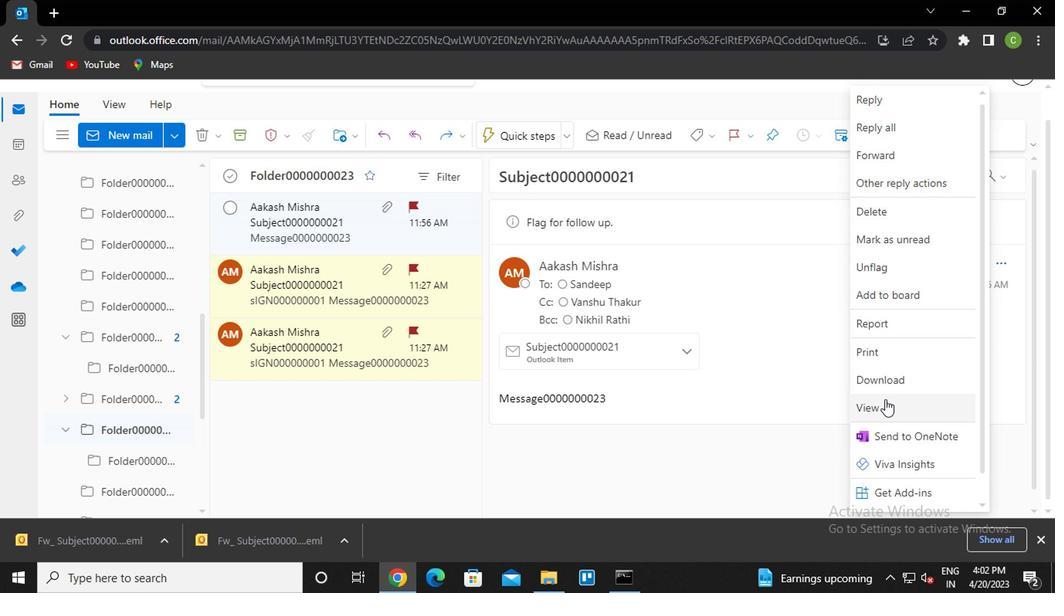 
Action: Mouse moved to (780, 415)
Screenshot: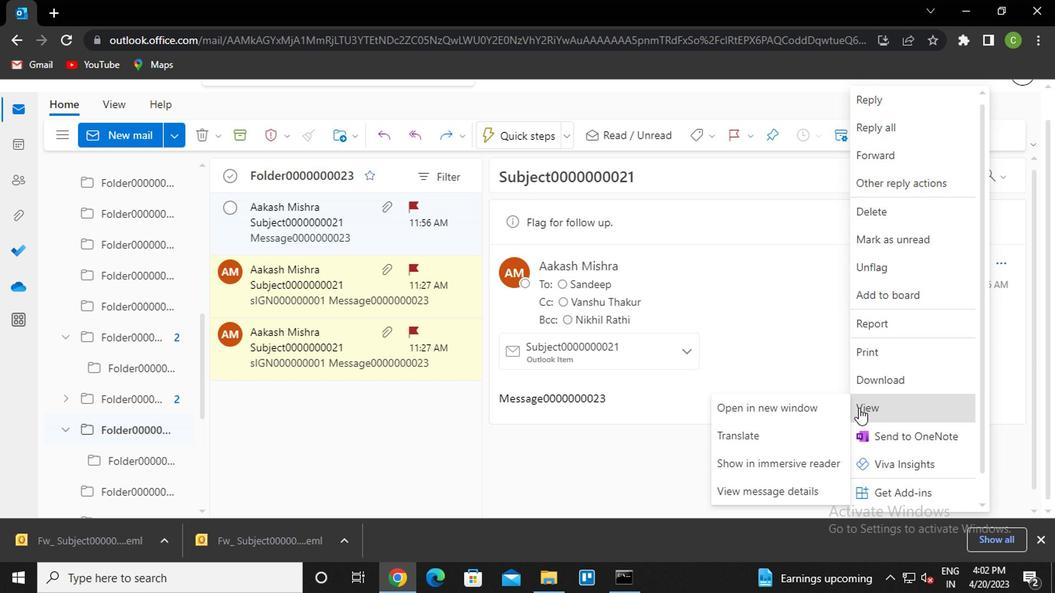 
Action: Mouse pressed left at (780, 415)
Screenshot: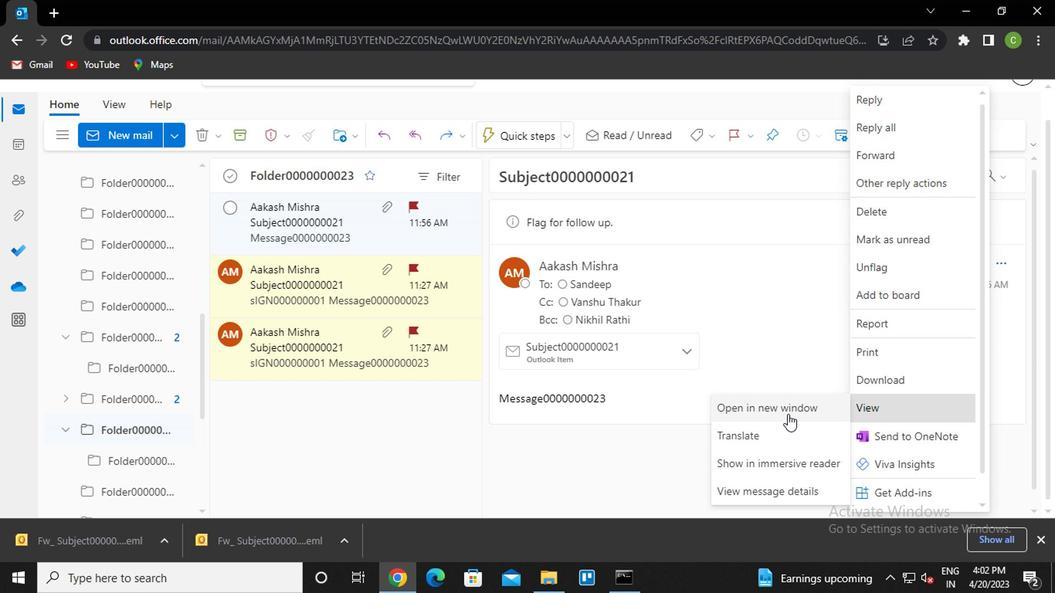 
Action: Mouse moved to (754, 37)
Screenshot: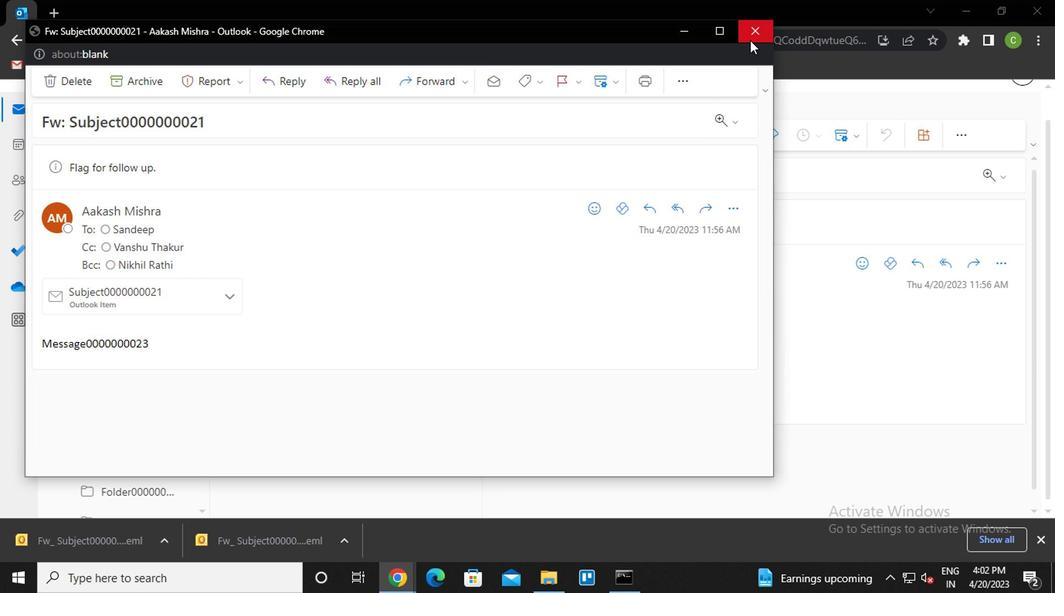 
Action: Mouse pressed left at (754, 37)
Screenshot: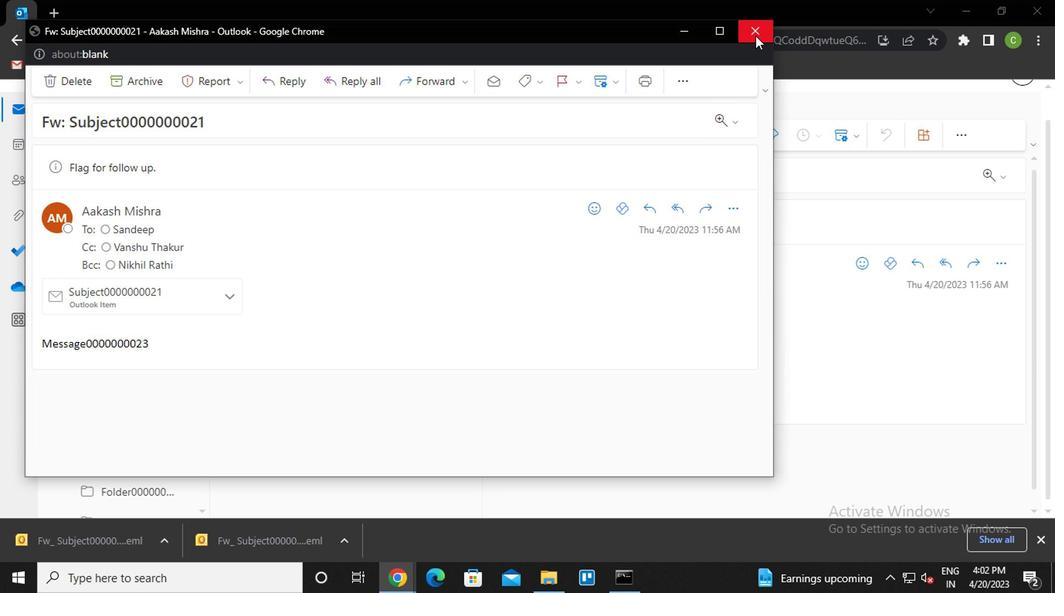 
Action: Mouse moved to (95, 348)
Screenshot: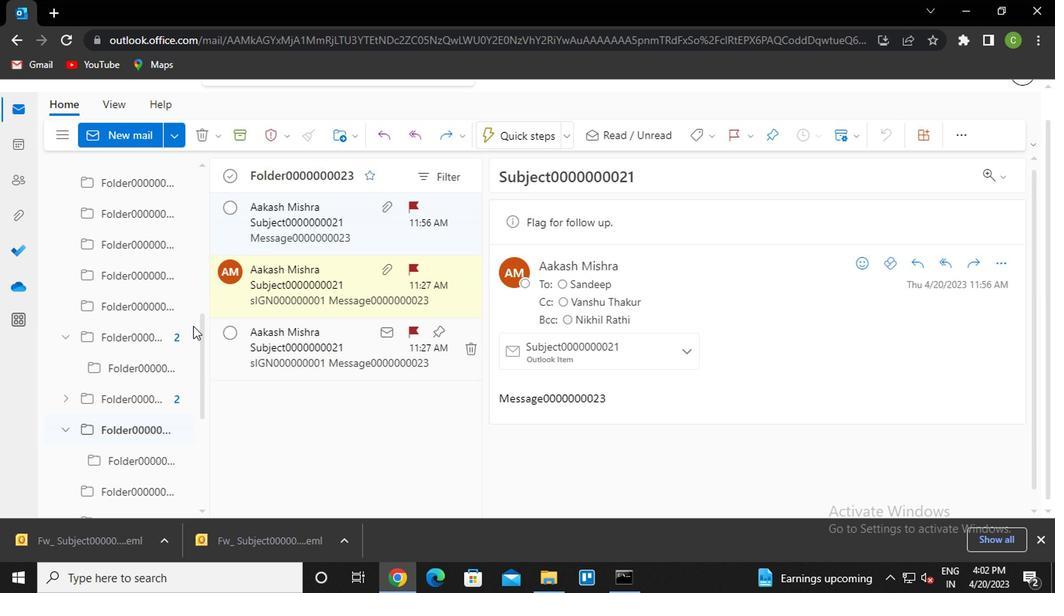 
Action: Mouse scrolled (95, 347) with delta (0, 0)
Screenshot: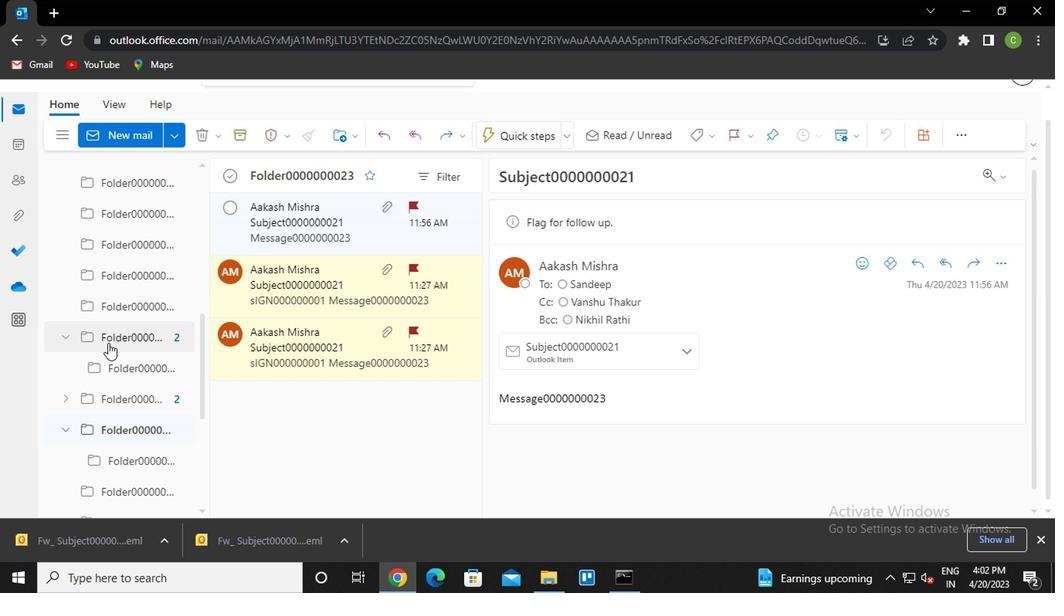 
Action: Mouse moved to (96, 354)
Screenshot: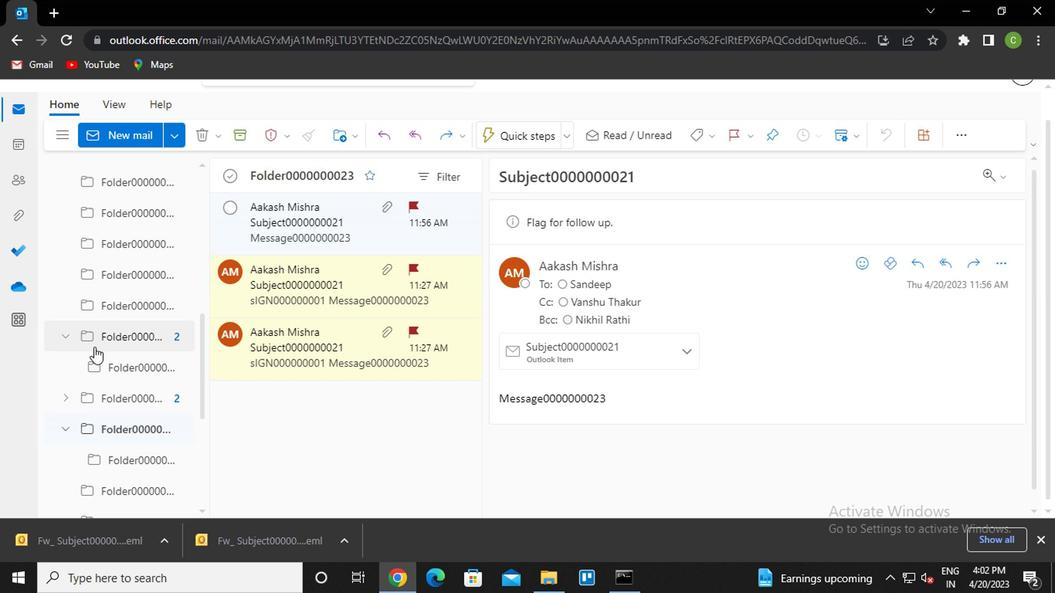 
Action: Mouse scrolled (96, 353) with delta (0, 0)
Screenshot: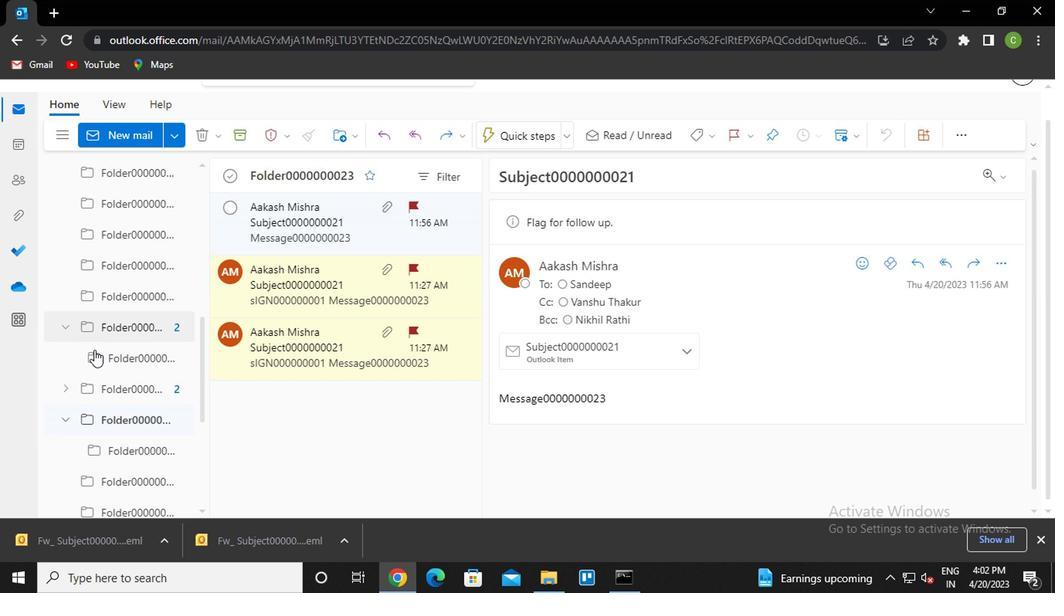 
Action: Mouse moved to (135, 296)
Screenshot: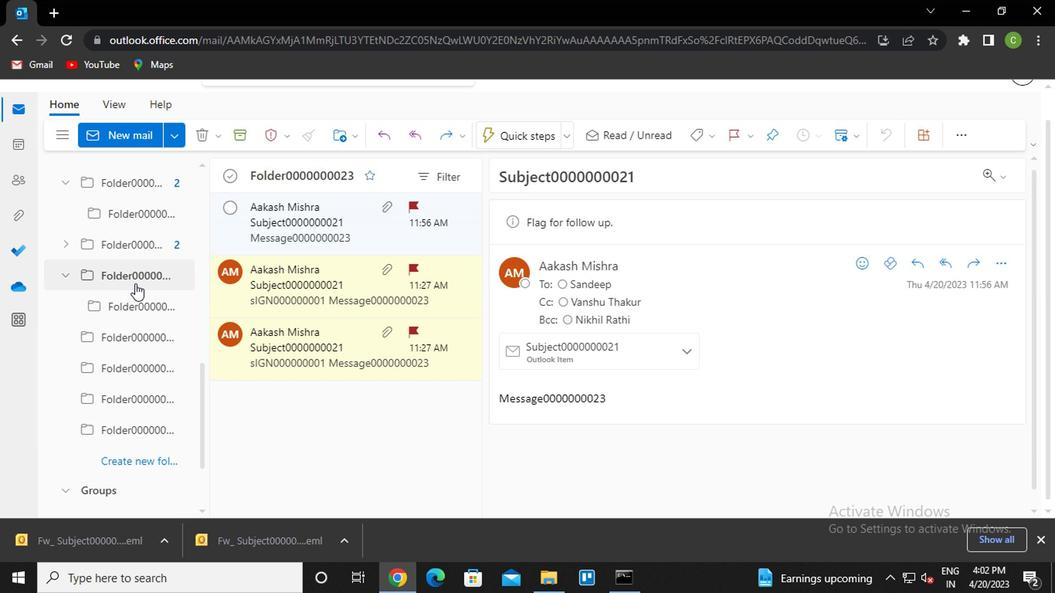 
Action: Mouse pressed left at (135, 296)
Screenshot: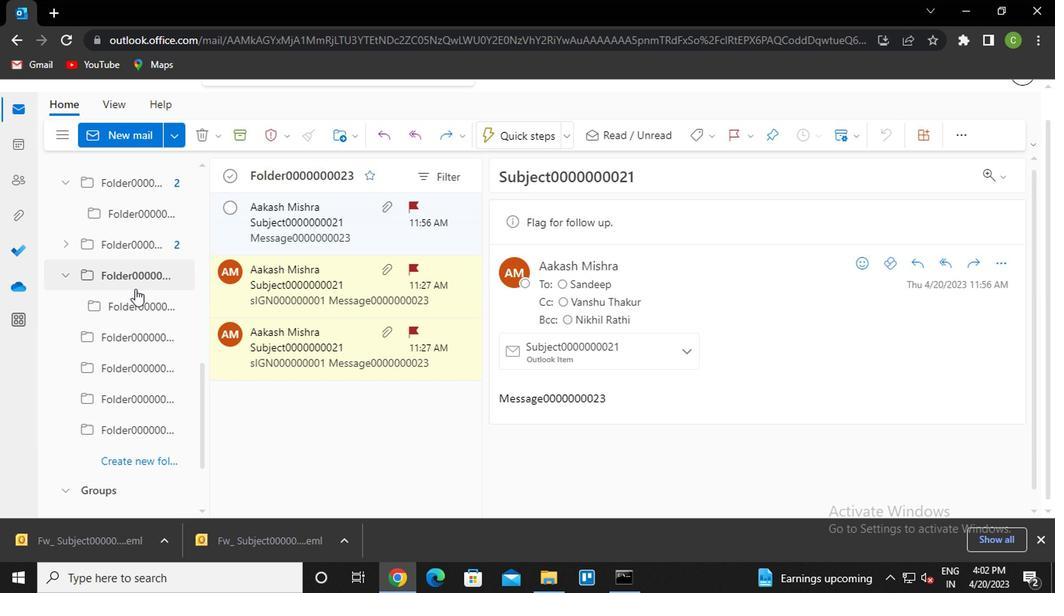 
Action: Mouse moved to (130, 295)
Screenshot: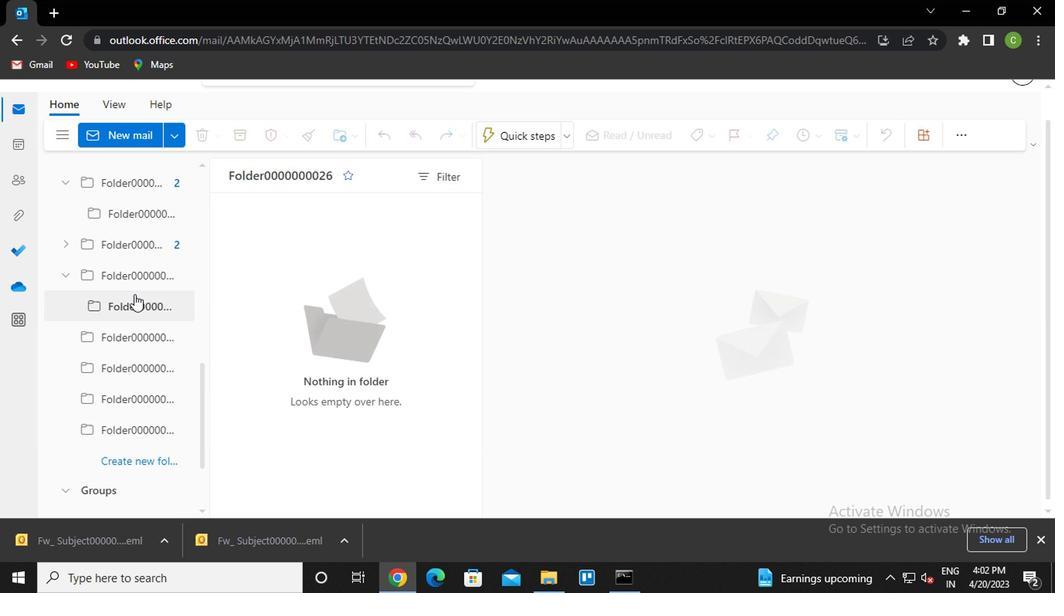 
Action: Mouse scrolled (130, 296) with delta (0, 0)
Screenshot: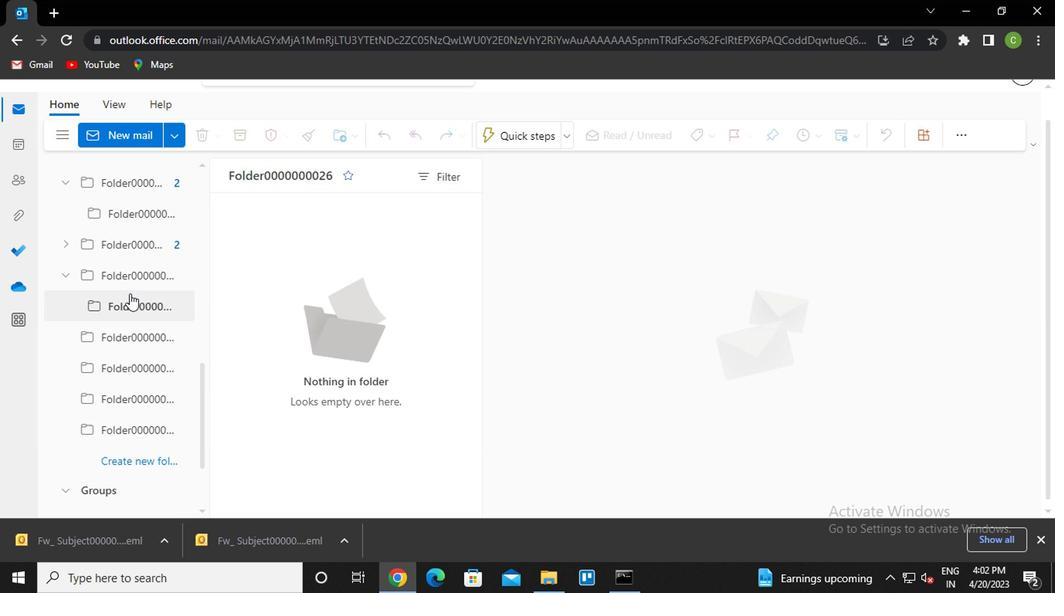 
Action: Mouse moved to (125, 292)
Screenshot: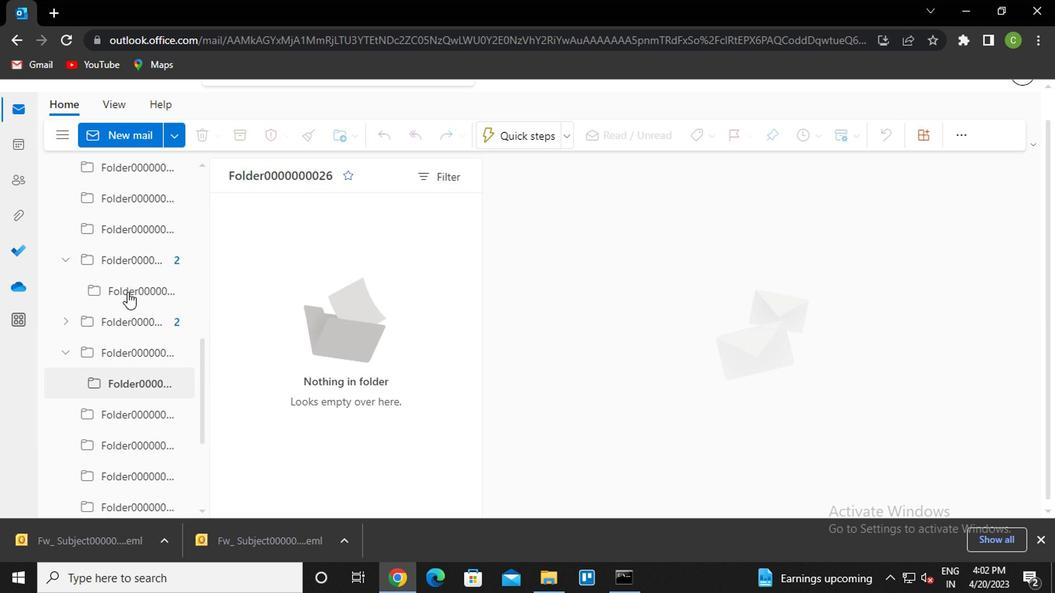 
Action: Mouse pressed left at (125, 292)
Screenshot: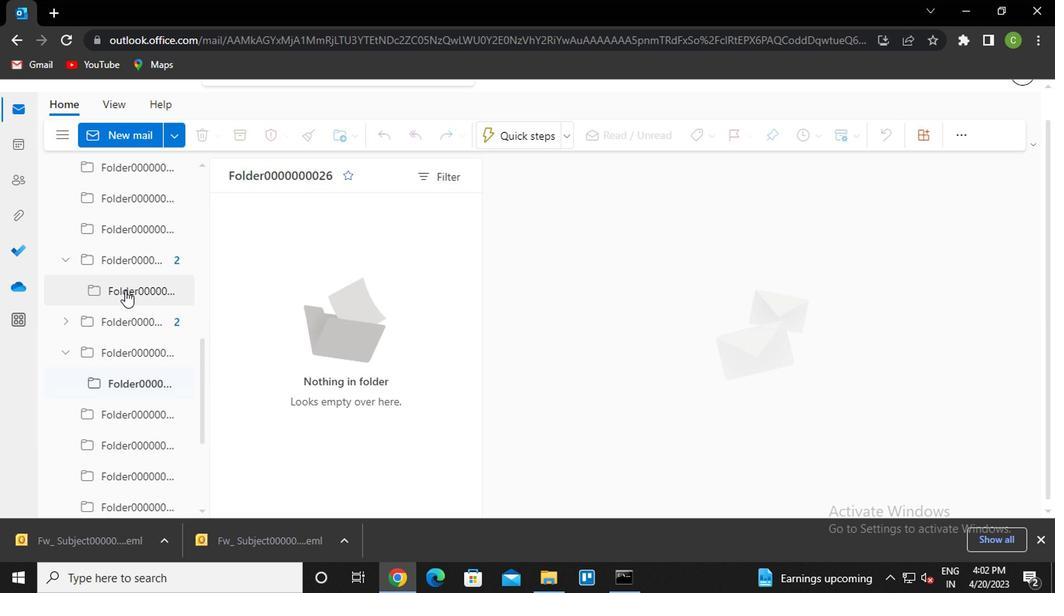
Action: Mouse moved to (328, 354)
Screenshot: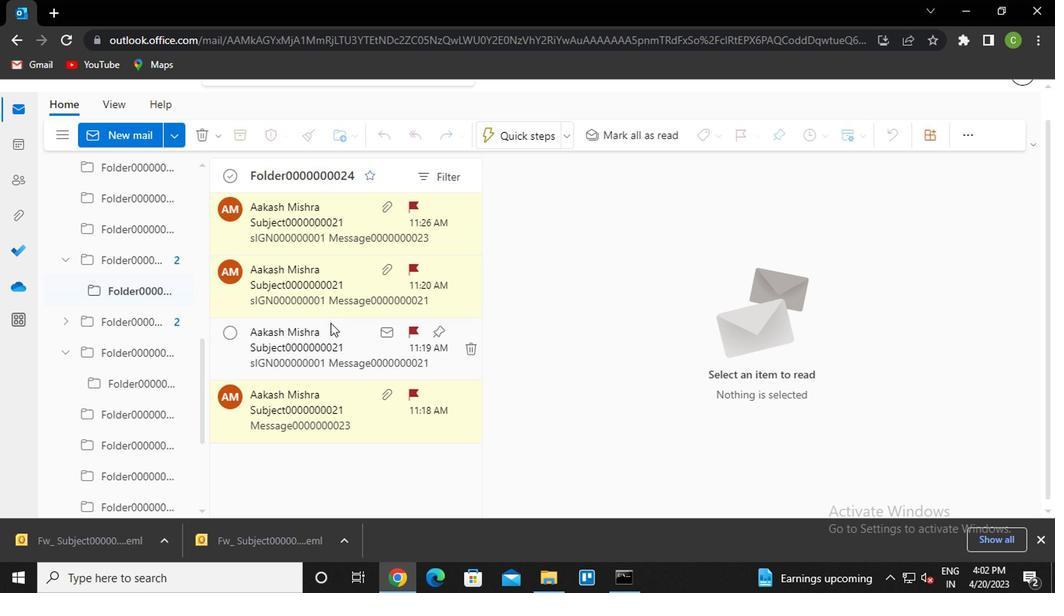 
Action: Mouse pressed right at (328, 354)
Screenshot: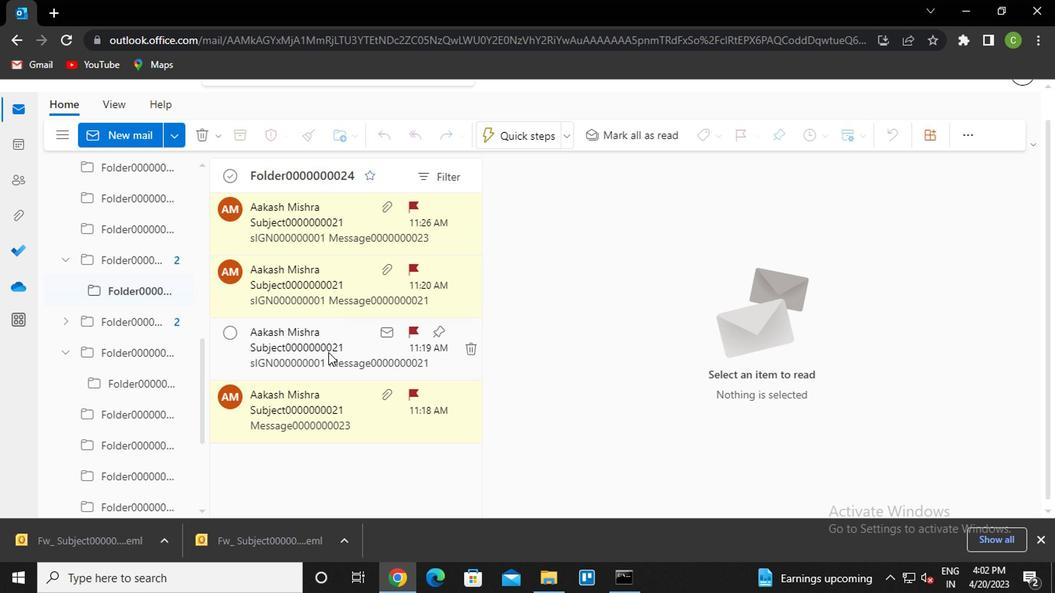 
Action: Mouse moved to (284, 340)
Screenshot: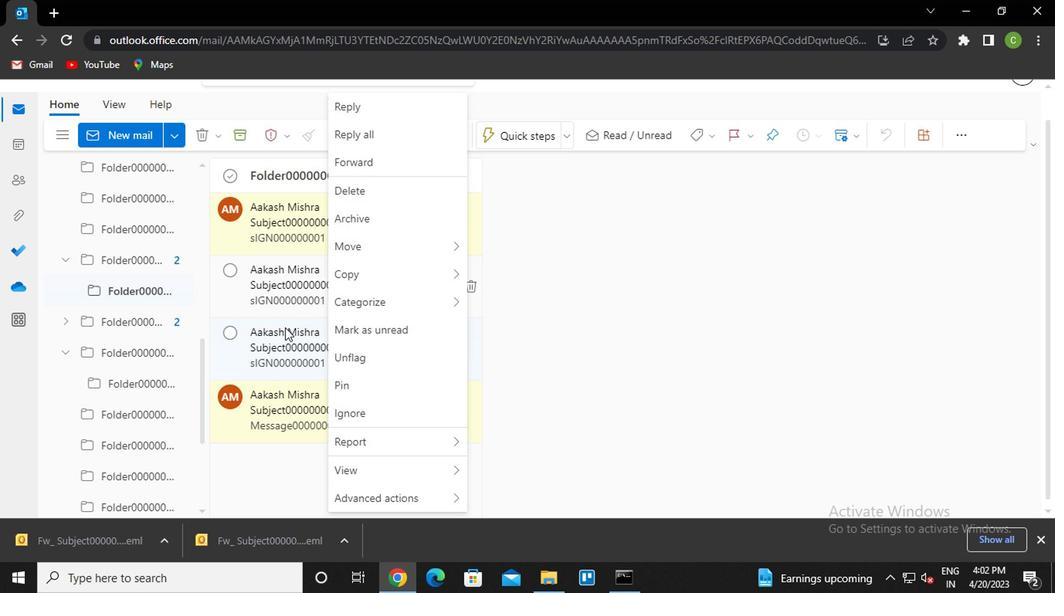 
Action: Mouse pressed left at (284, 340)
Screenshot: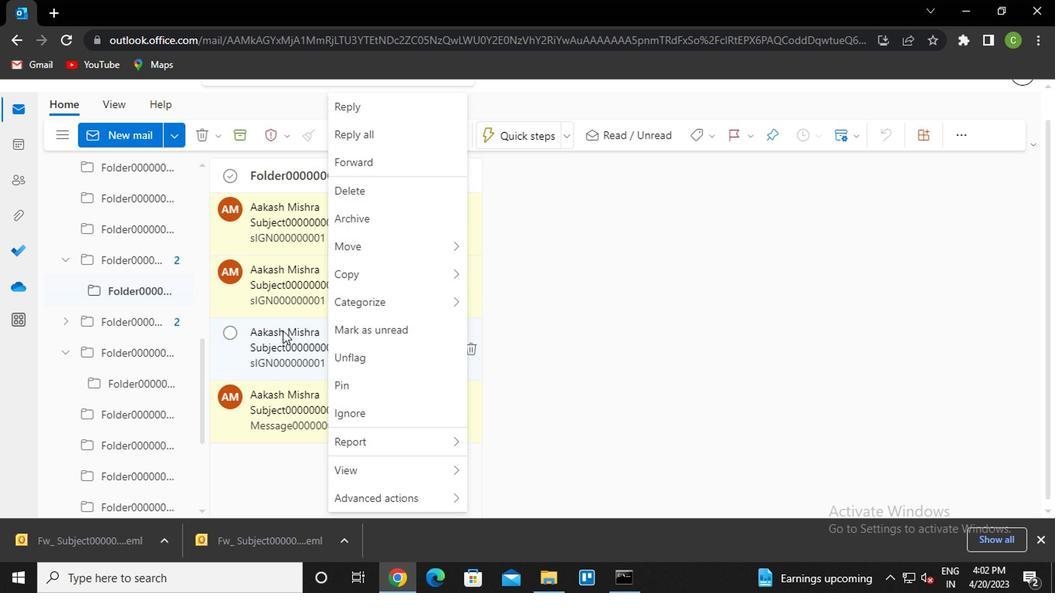 
Action: Mouse moved to (997, 256)
Screenshot: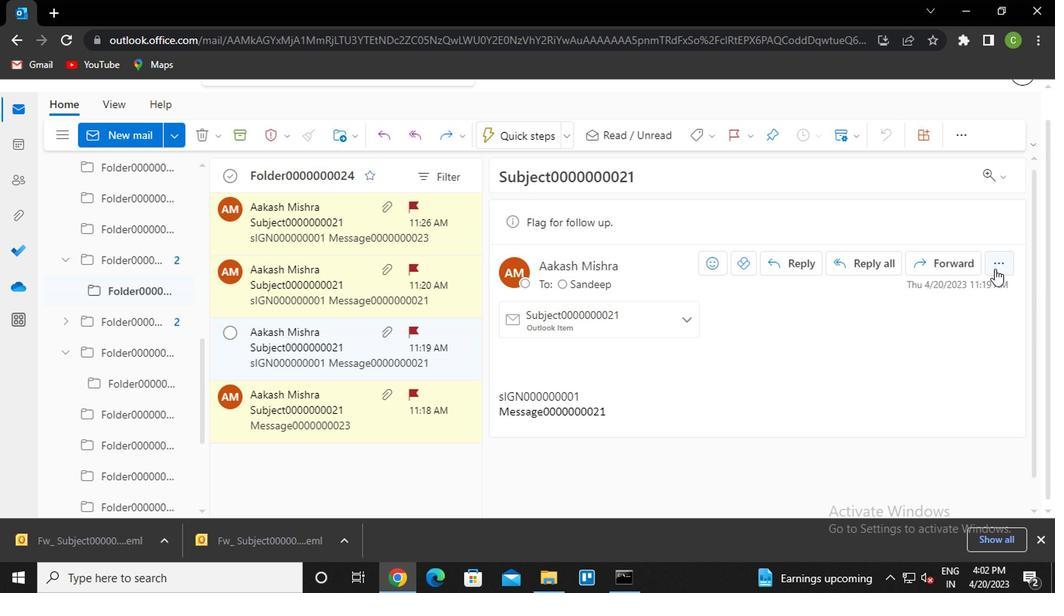
Action: Mouse scrolled (997, 257) with delta (0, 1)
Screenshot: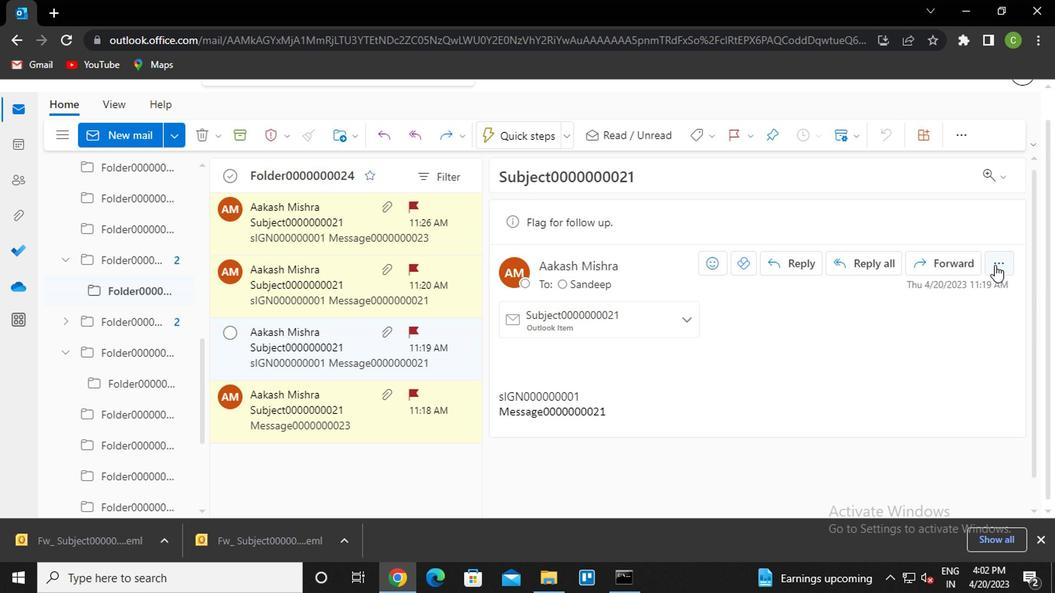 
Action: Mouse scrolled (997, 257) with delta (0, 1)
Screenshot: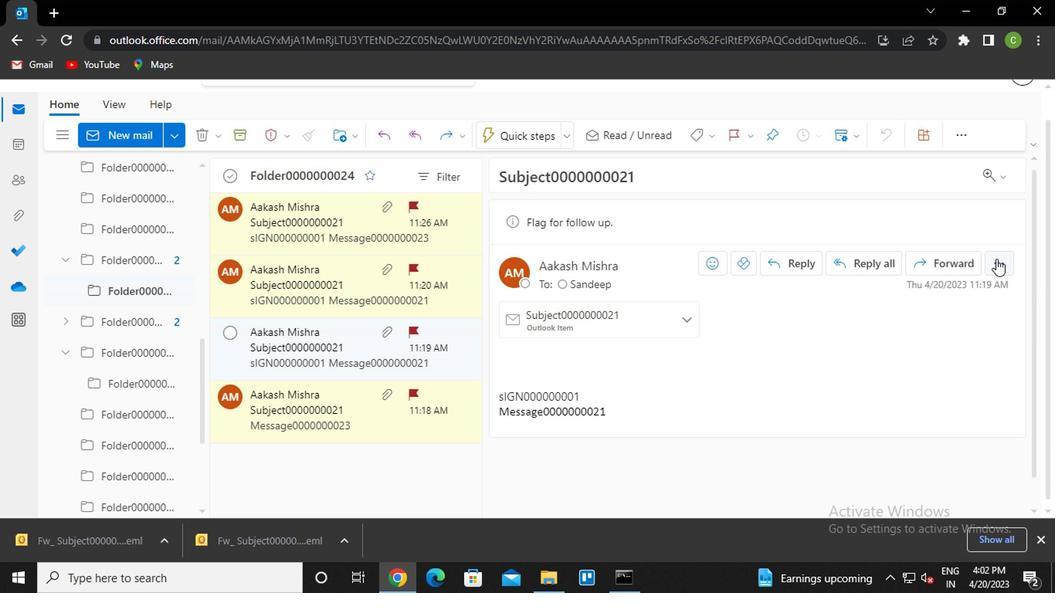 
Action: Mouse scrolled (997, 257) with delta (0, 1)
Screenshot: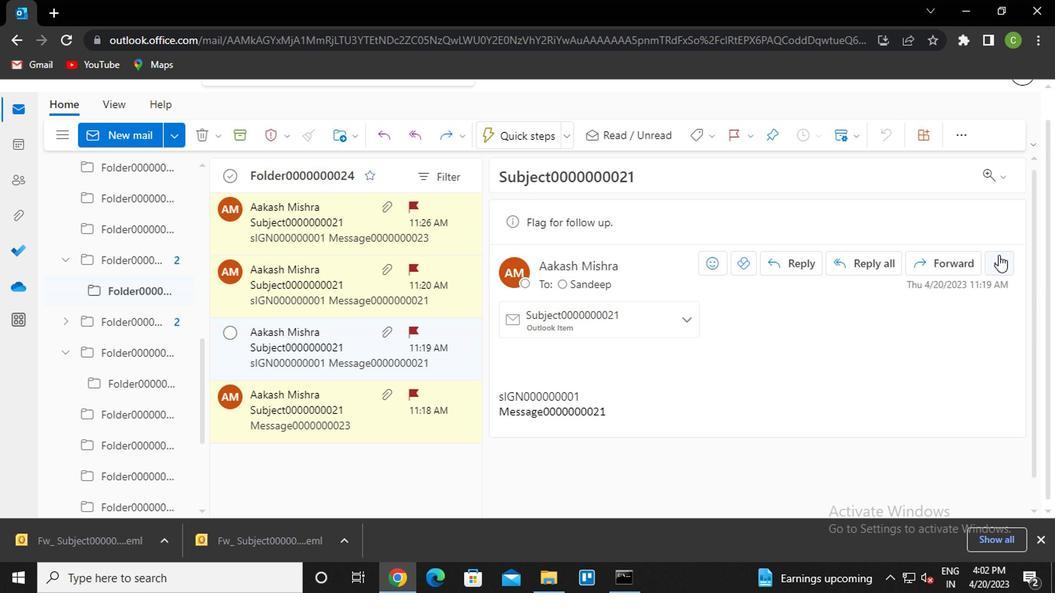 
Action: Mouse moved to (332, 367)
Screenshot: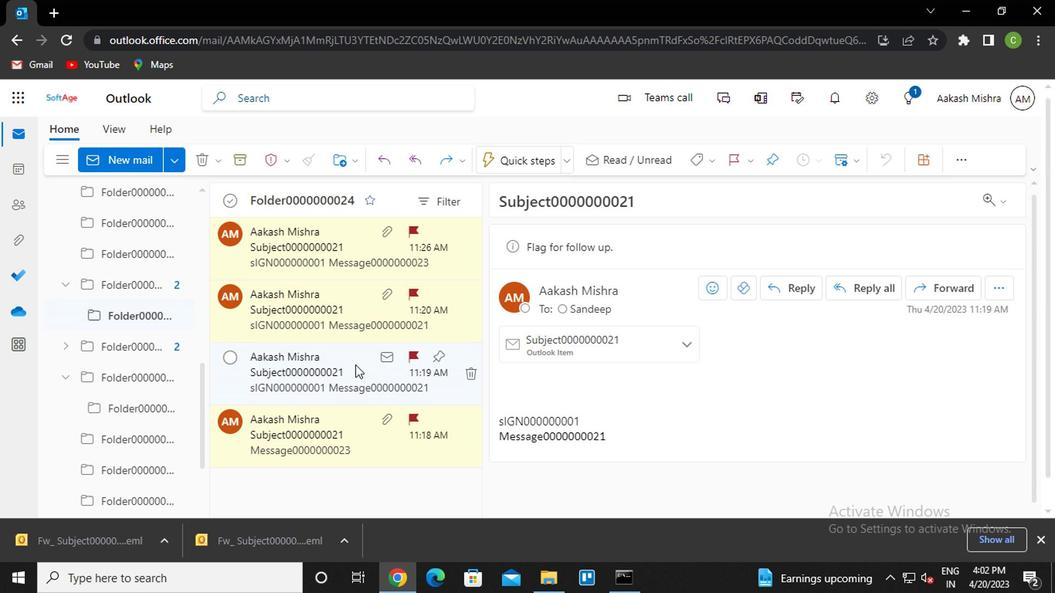 
Action: Mouse pressed left at (332, 367)
Screenshot: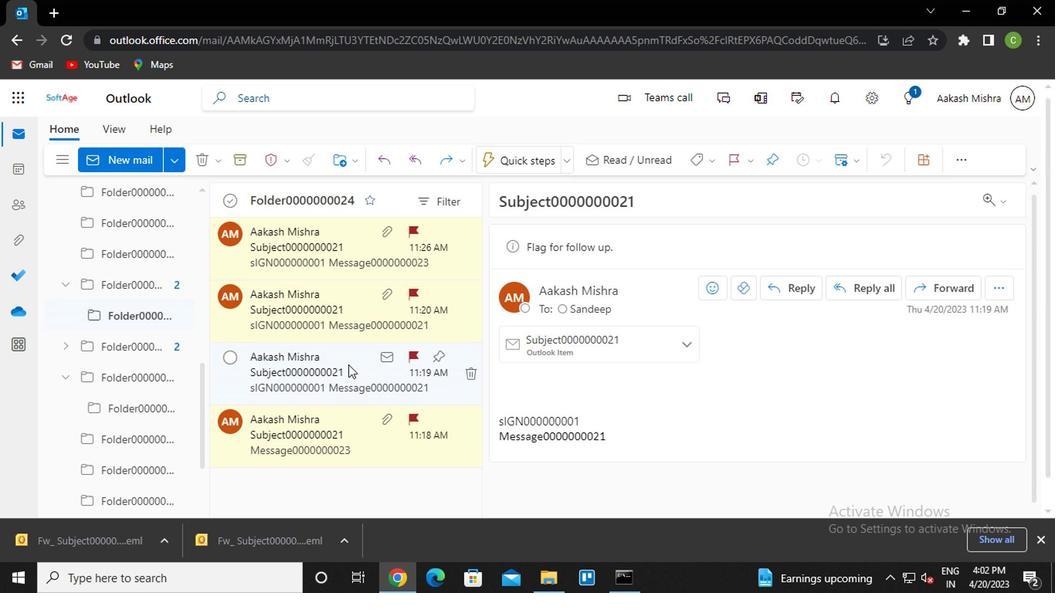 
Action: Mouse moved to (1000, 291)
Screenshot: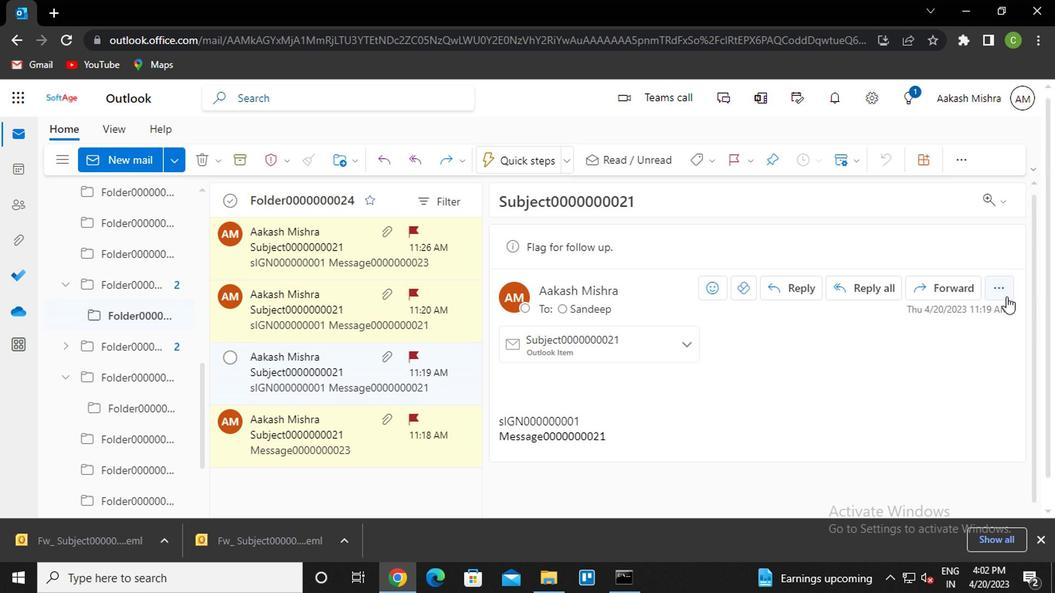 
Action: Mouse pressed left at (1000, 291)
Screenshot: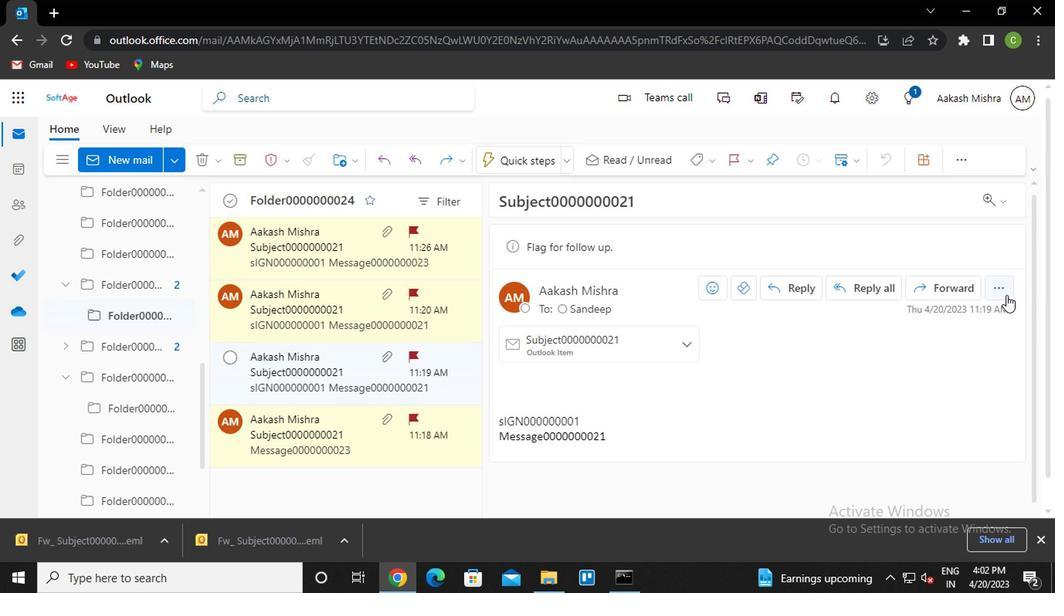 
Action: Mouse moved to (882, 409)
Screenshot: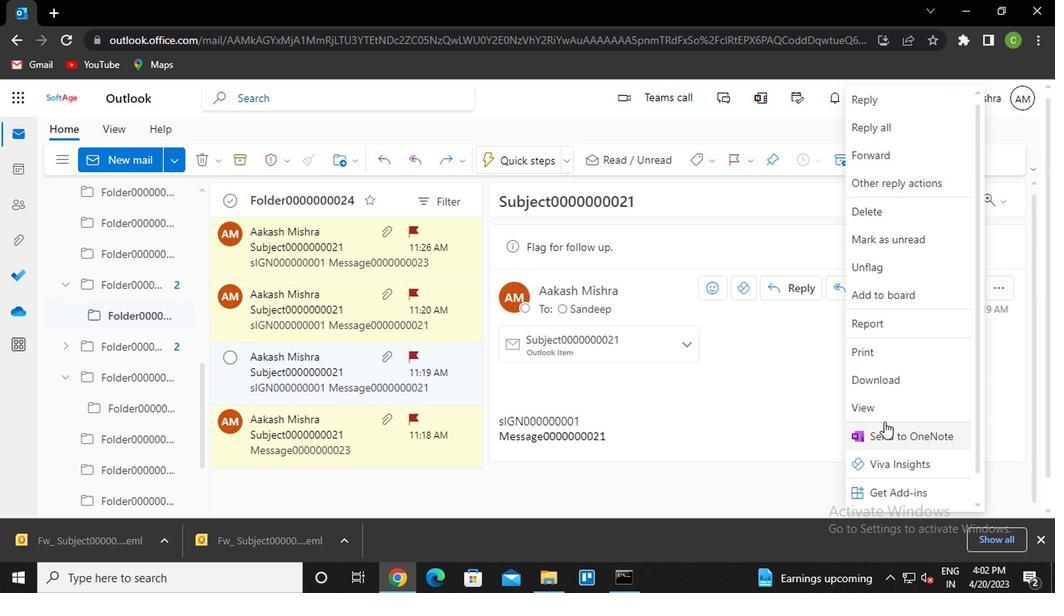 
Action: Mouse pressed left at (882, 409)
Screenshot: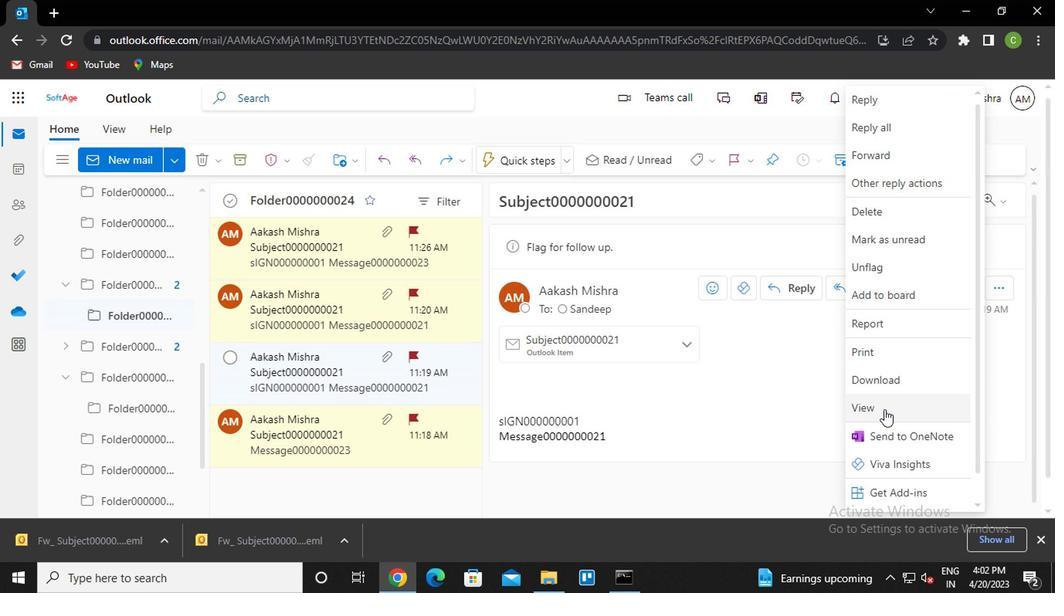 
Action: Mouse moved to (803, 413)
Screenshot: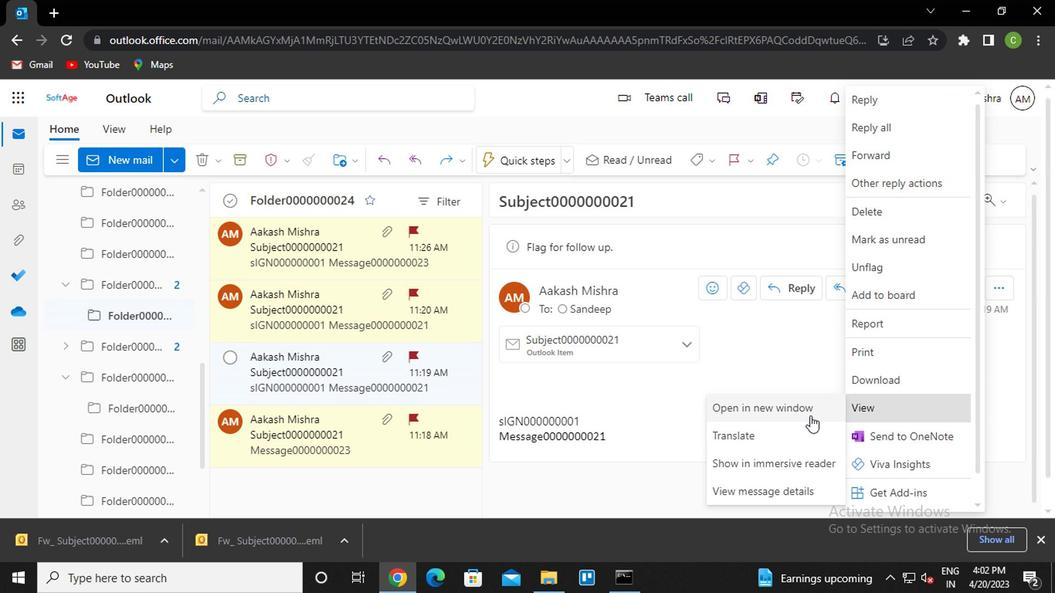 
Action: Mouse pressed left at (803, 413)
Screenshot: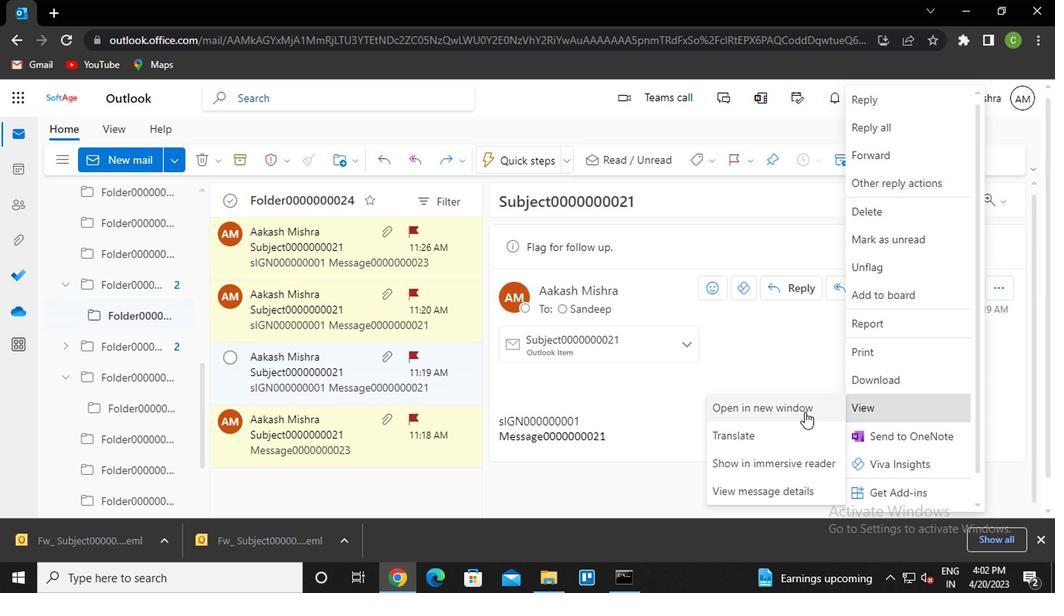 
Action: Mouse moved to (776, 60)
Screenshot: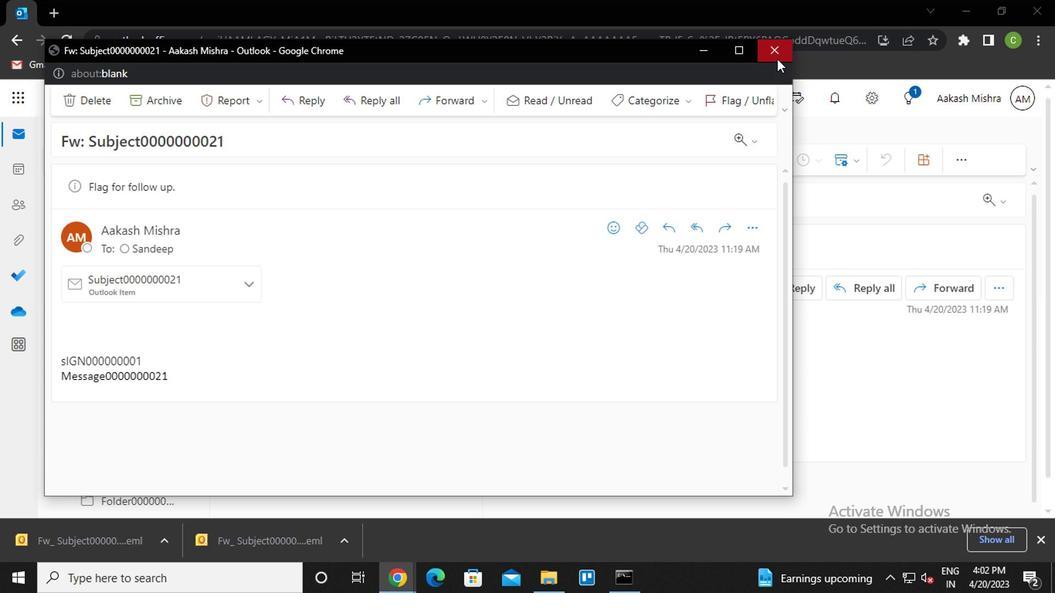 
Action: Mouse pressed left at (776, 60)
Screenshot: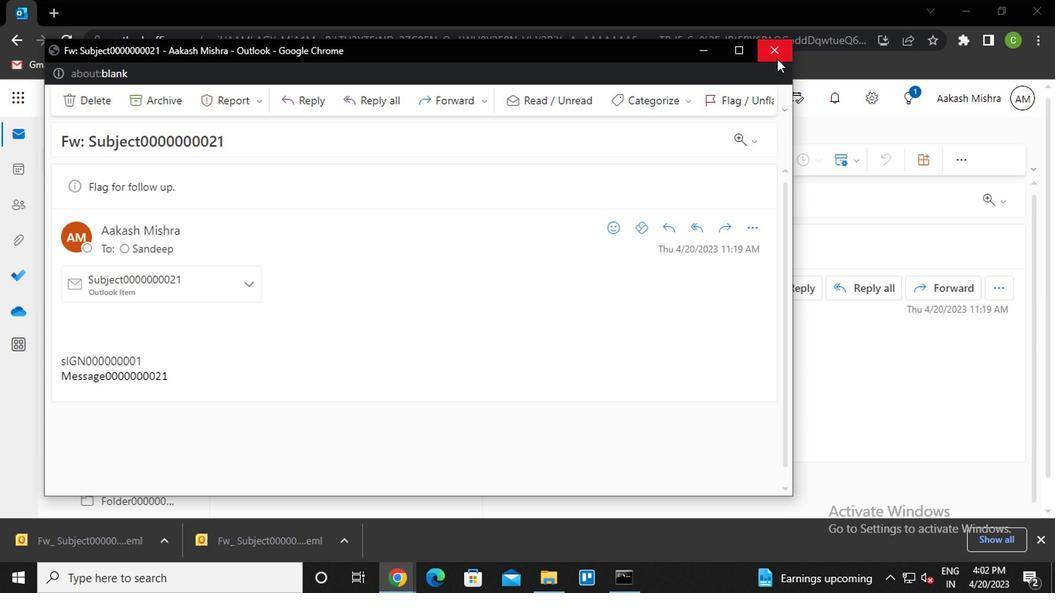 
Action: Mouse moved to (591, 382)
Screenshot: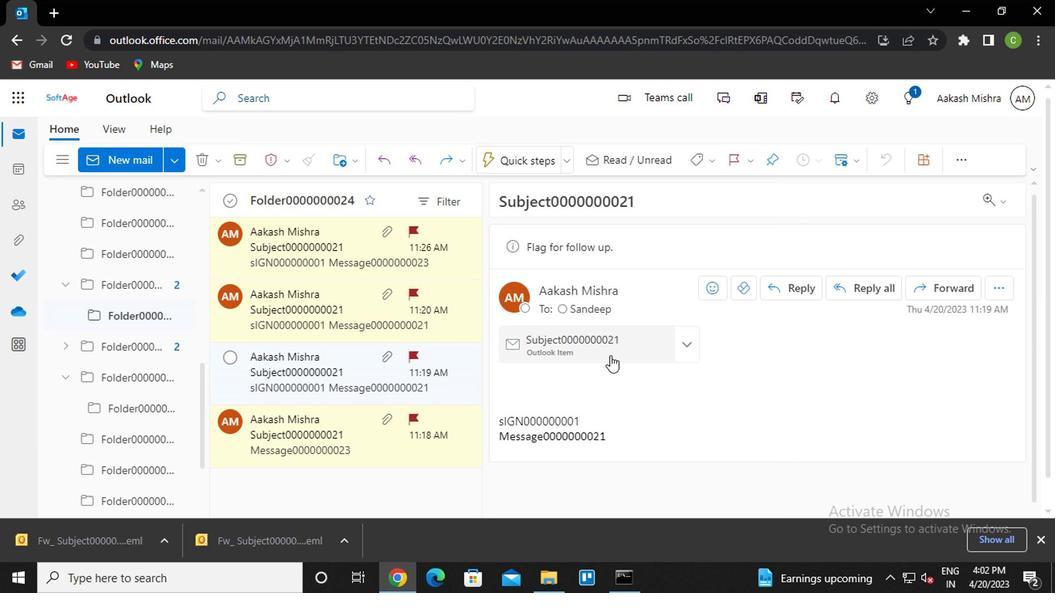 
Action: Key pressed <Key.f8>
Screenshot: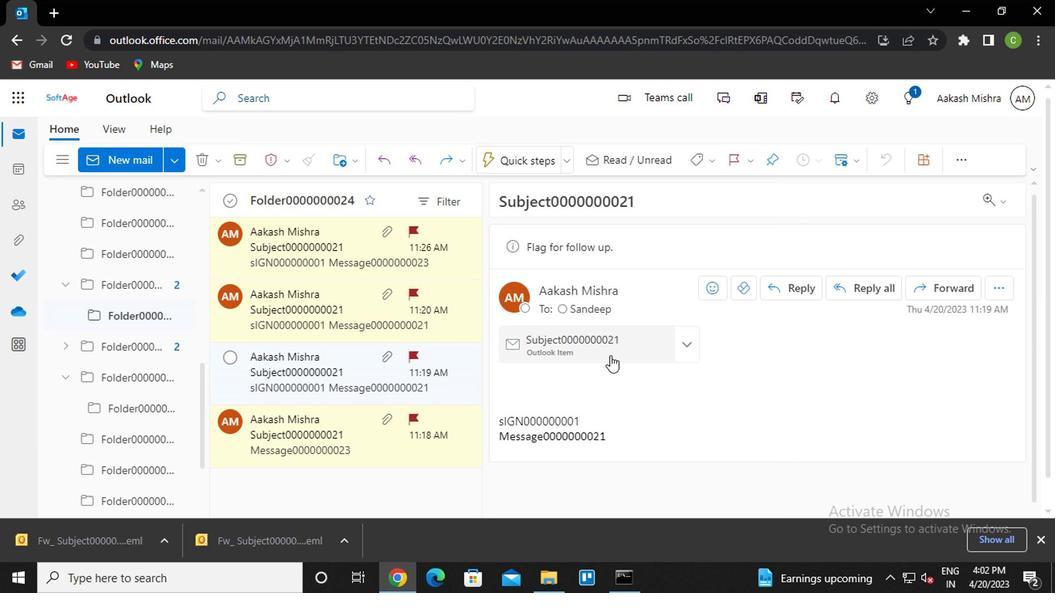 
